 Task: Set Duration of Sprint called Sprint0000000015 in Scrum Project Project0000000005 to 3 weeks in Jira. Create a Sprint called Sprint0000000016 in Scrum Project Project0000000006 in Jira. Create a Sprint called Sprint0000000017 in Scrum Project Project0000000006 in Jira. Create a Sprint called Sprint0000000018 in Scrum Project Project0000000006 in Jira. Set Duration of Sprint called Sprint0000000016 in Scrum Project Project0000000006 to 1 week in Jira
Action: Mouse moved to (367, 455)
Screenshot: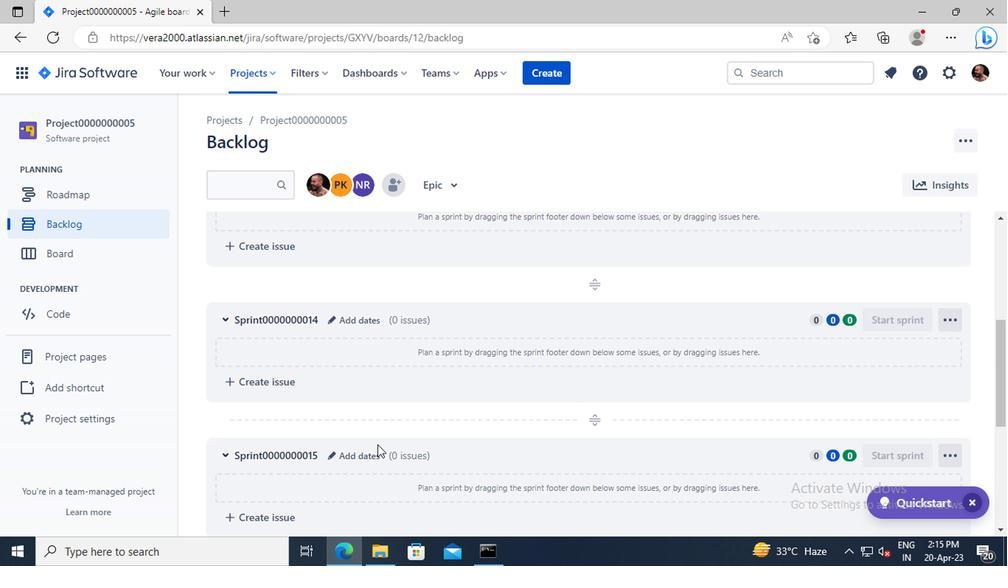 
Action: Mouse pressed left at (367, 455)
Screenshot: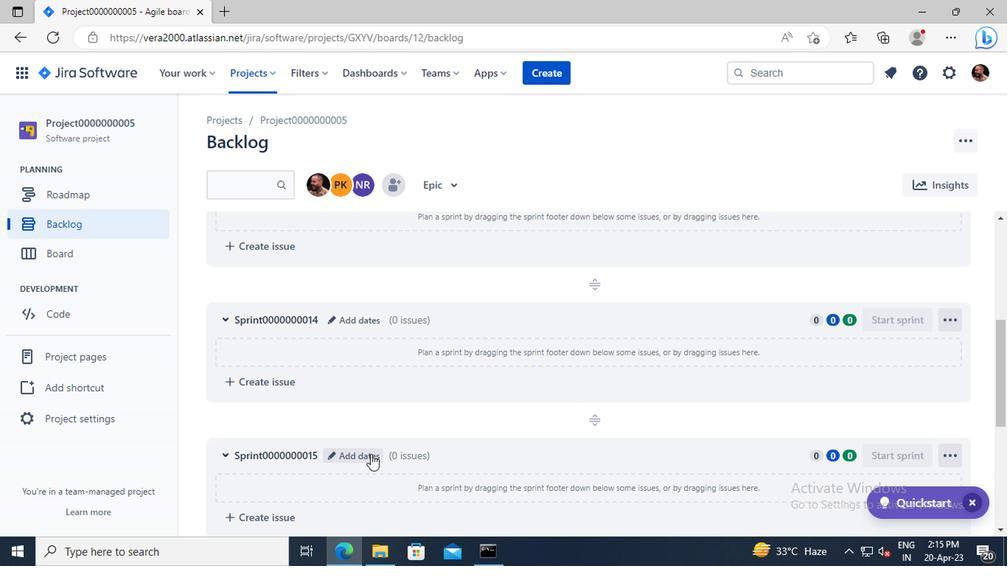 
Action: Mouse moved to (364, 234)
Screenshot: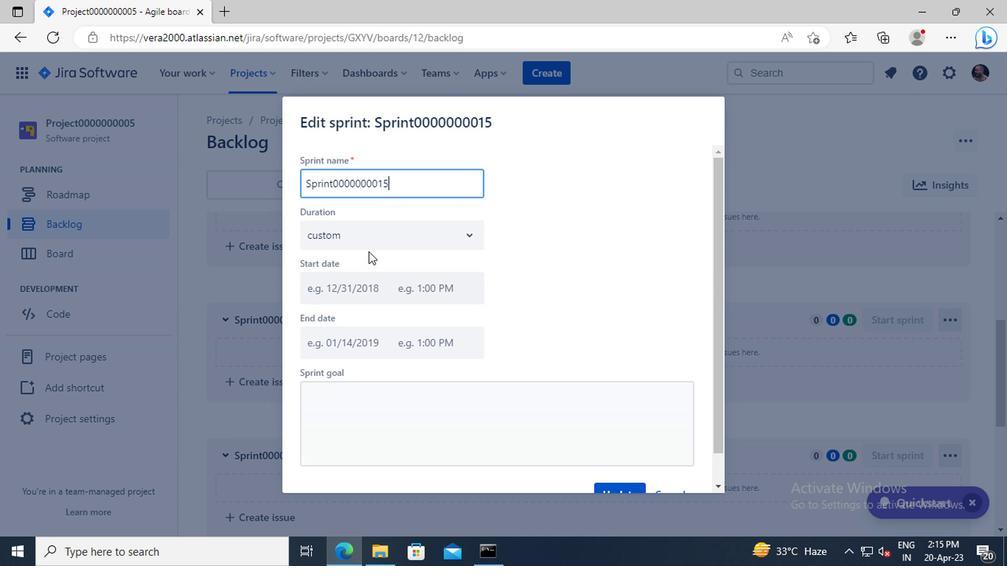 
Action: Mouse pressed left at (364, 234)
Screenshot: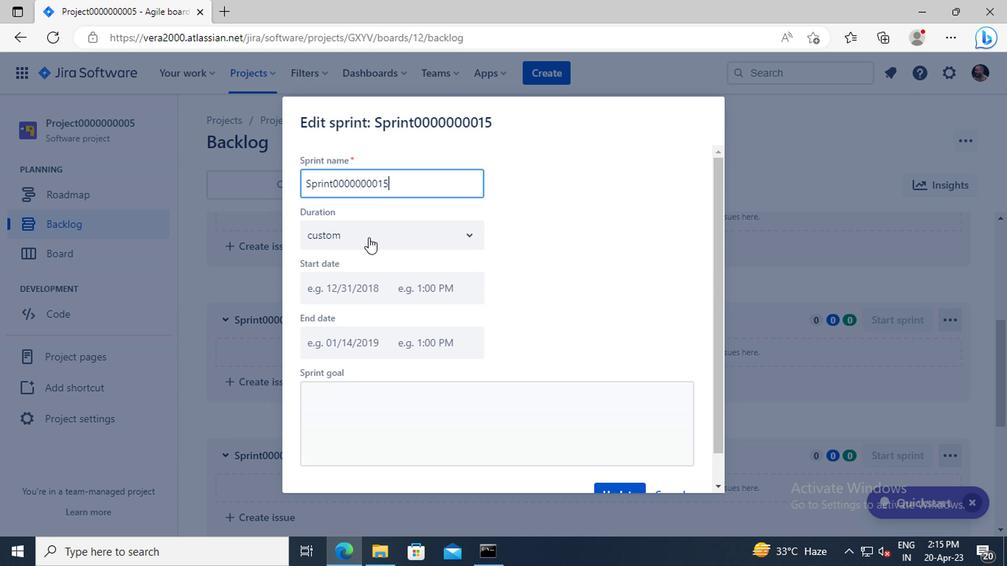 
Action: Mouse moved to (334, 319)
Screenshot: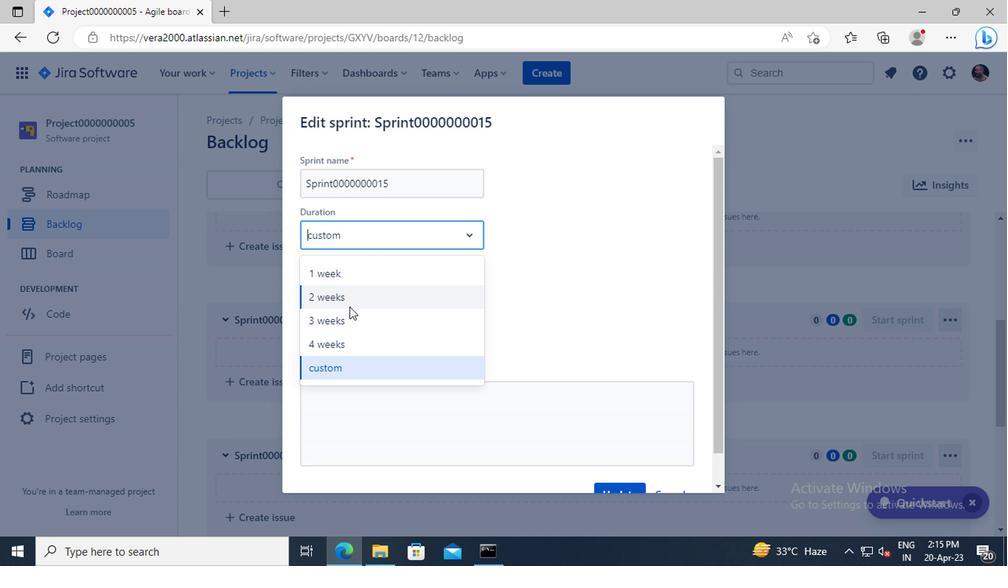 
Action: Mouse pressed left at (334, 319)
Screenshot: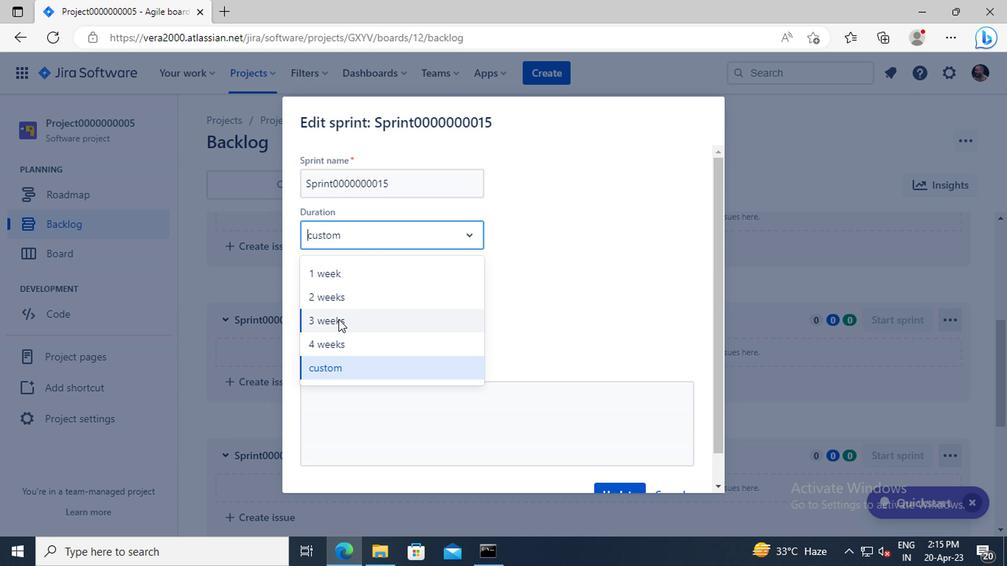 
Action: Mouse moved to (582, 378)
Screenshot: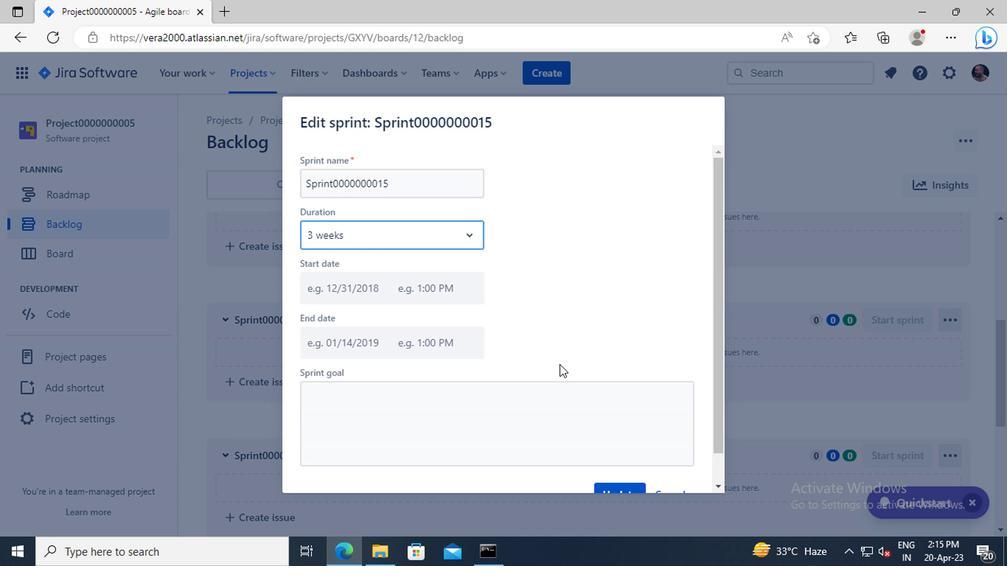 
Action: Mouse scrolled (582, 377) with delta (0, -1)
Screenshot: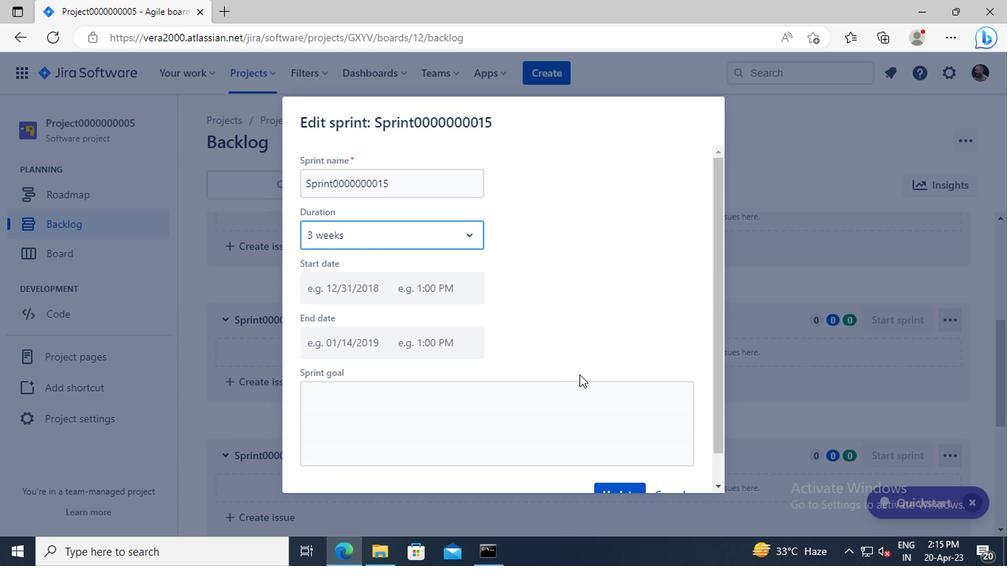 
Action: Mouse moved to (615, 466)
Screenshot: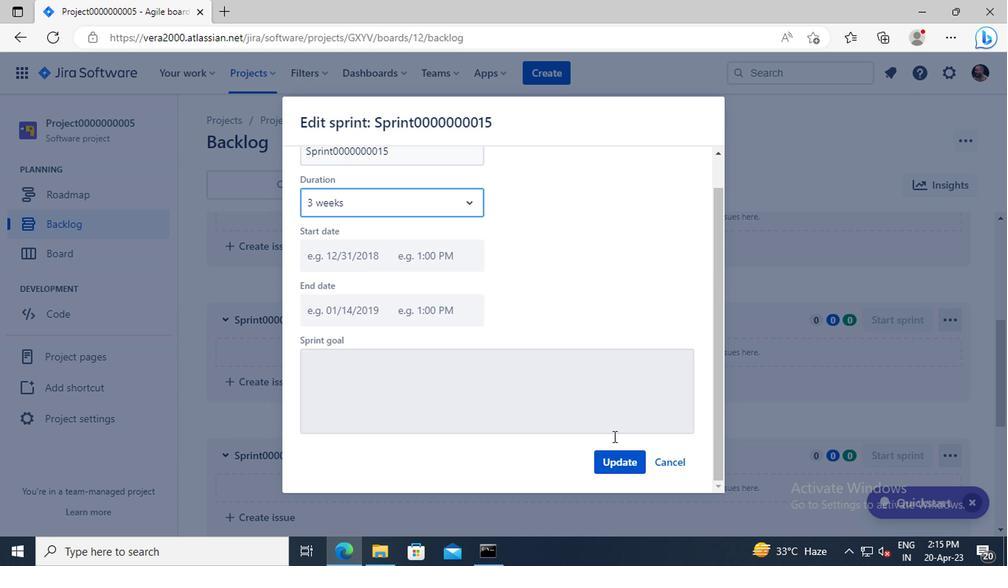 
Action: Mouse pressed left at (615, 466)
Screenshot: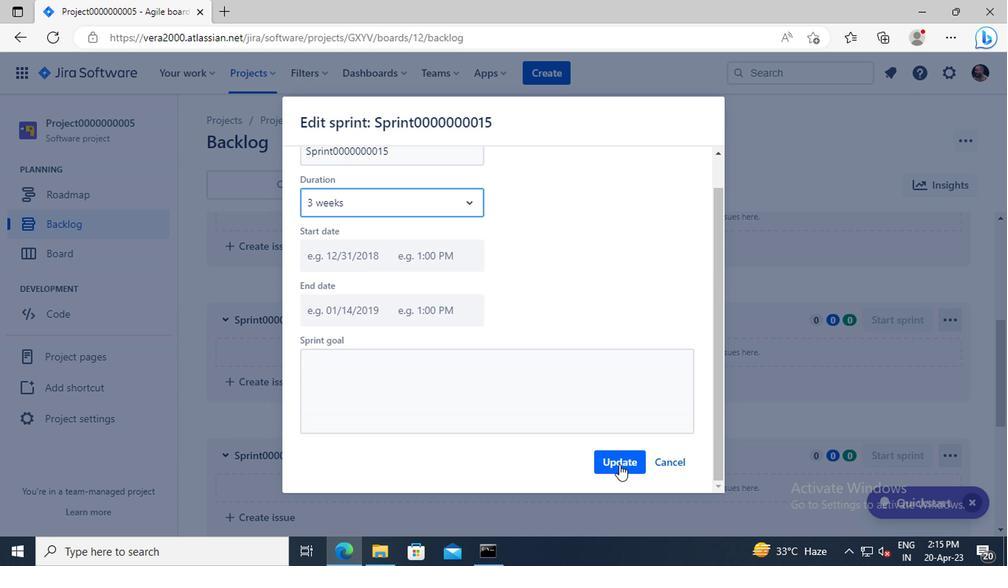
Action: Mouse moved to (252, 75)
Screenshot: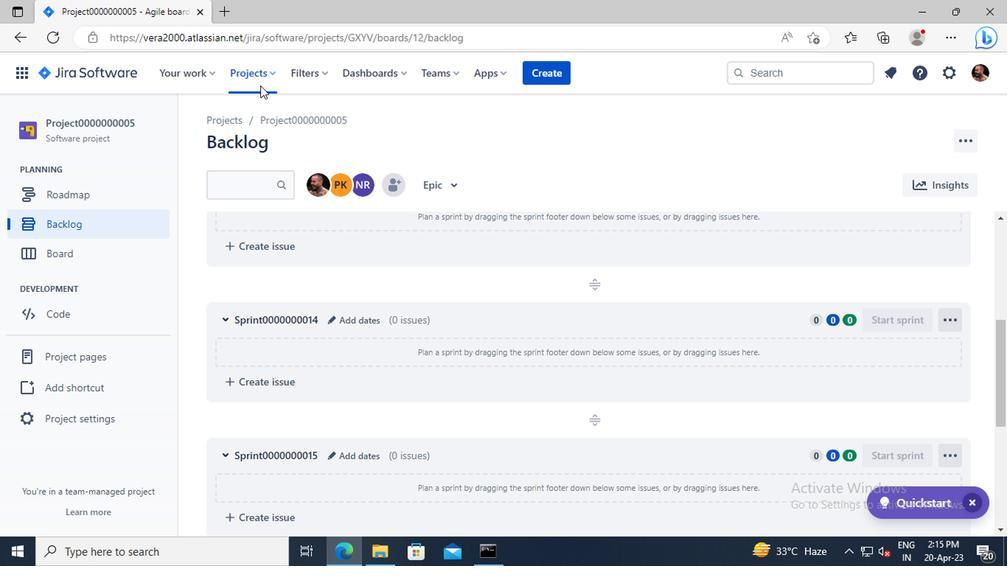 
Action: Mouse pressed left at (252, 75)
Screenshot: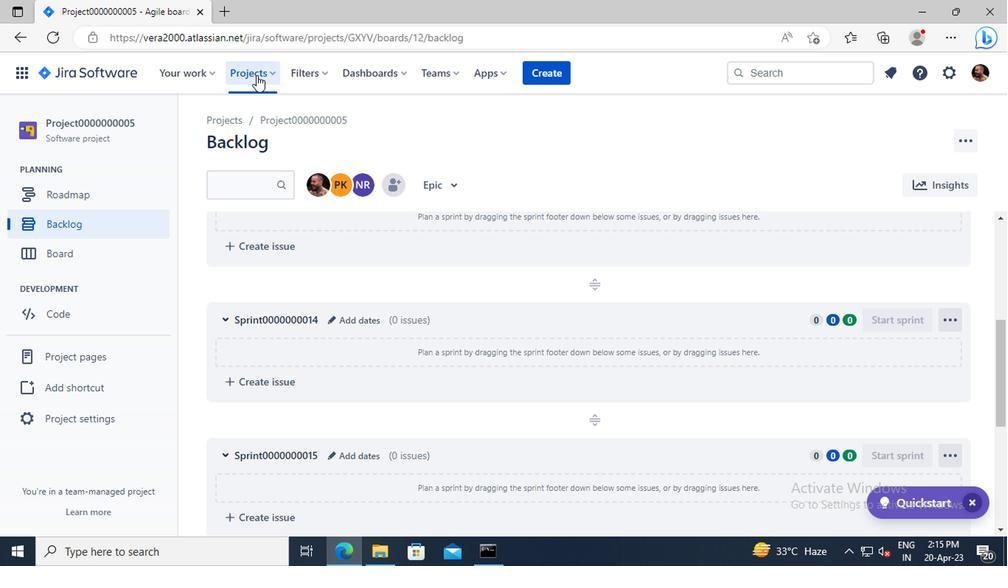 
Action: Mouse moved to (312, 175)
Screenshot: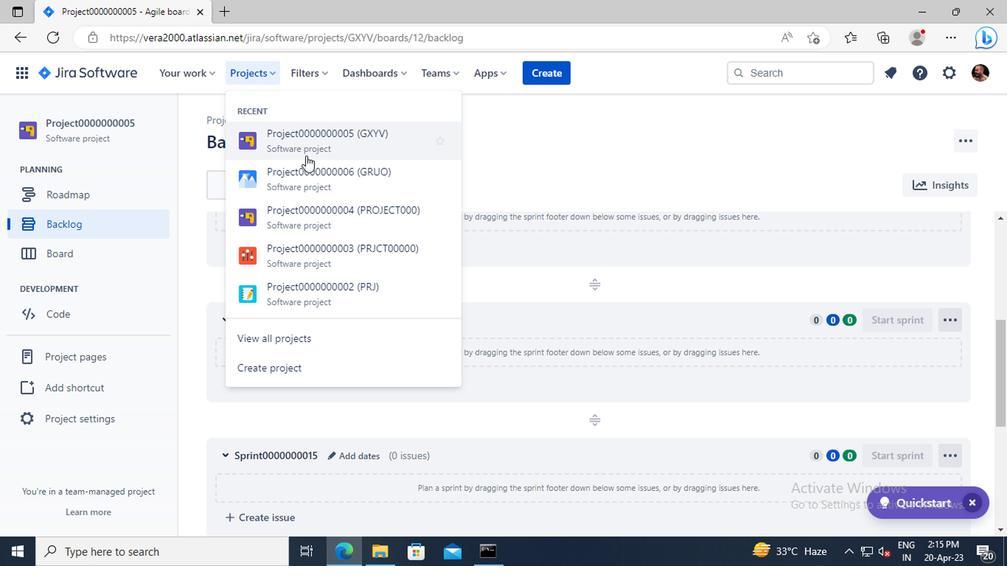 
Action: Mouse pressed left at (312, 175)
Screenshot: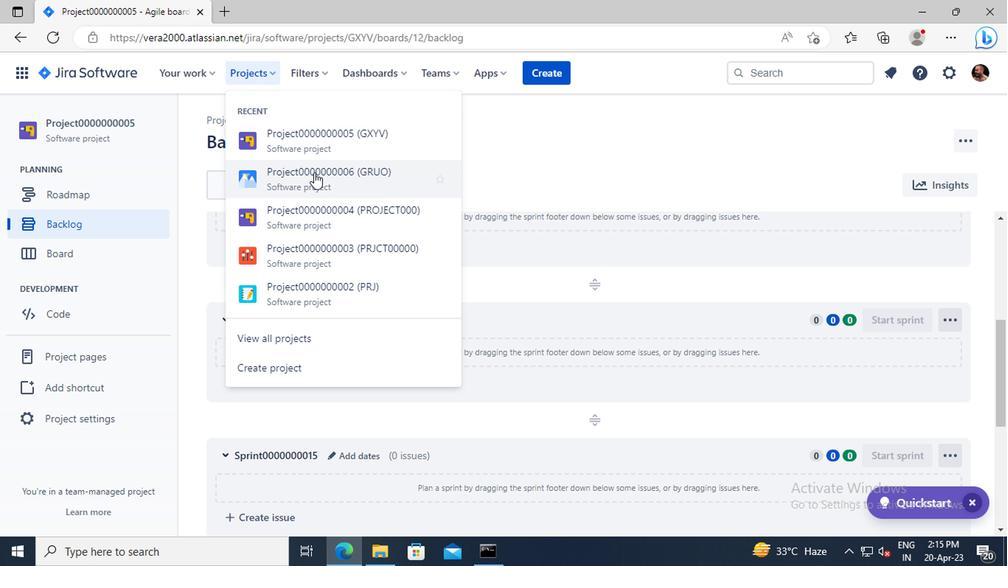 
Action: Mouse moved to (98, 216)
Screenshot: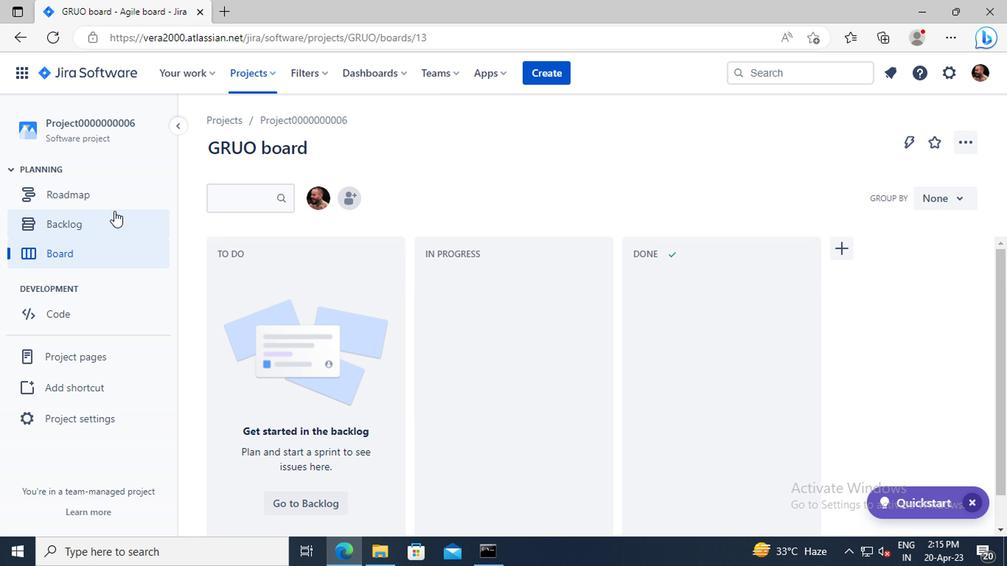
Action: Mouse pressed left at (98, 216)
Screenshot: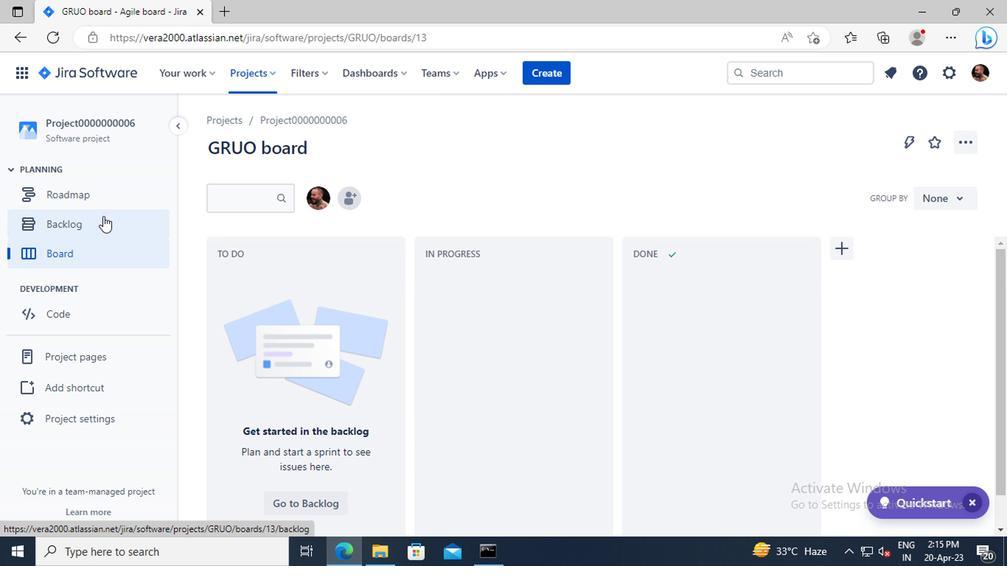 
Action: Mouse moved to (689, 286)
Screenshot: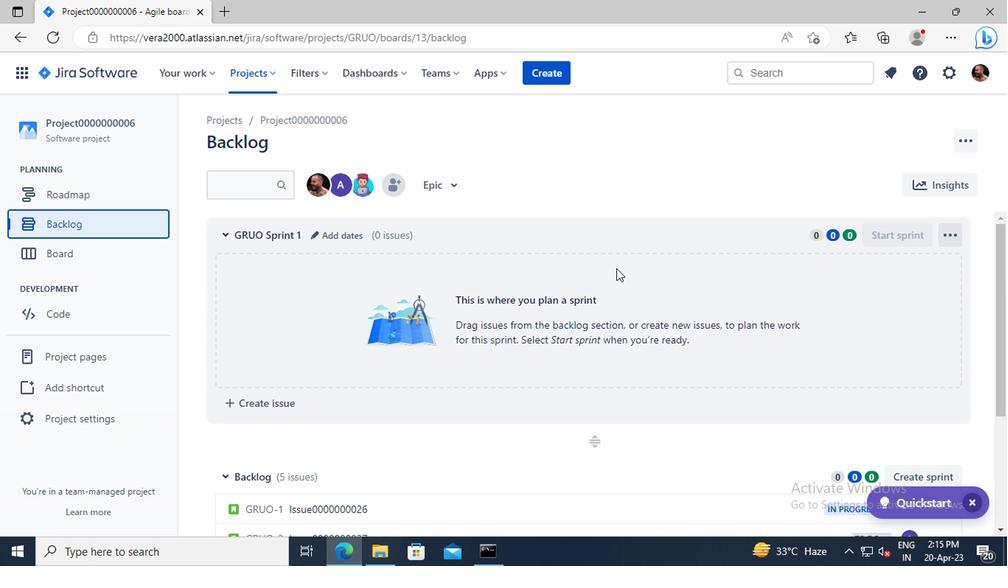 
Action: Mouse scrolled (689, 285) with delta (0, -1)
Screenshot: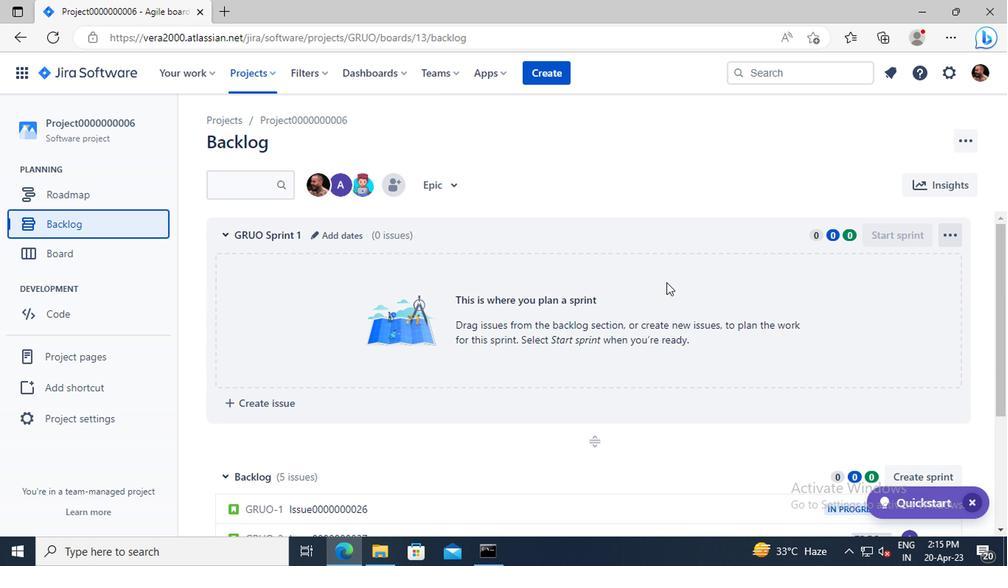 
Action: Mouse moved to (904, 430)
Screenshot: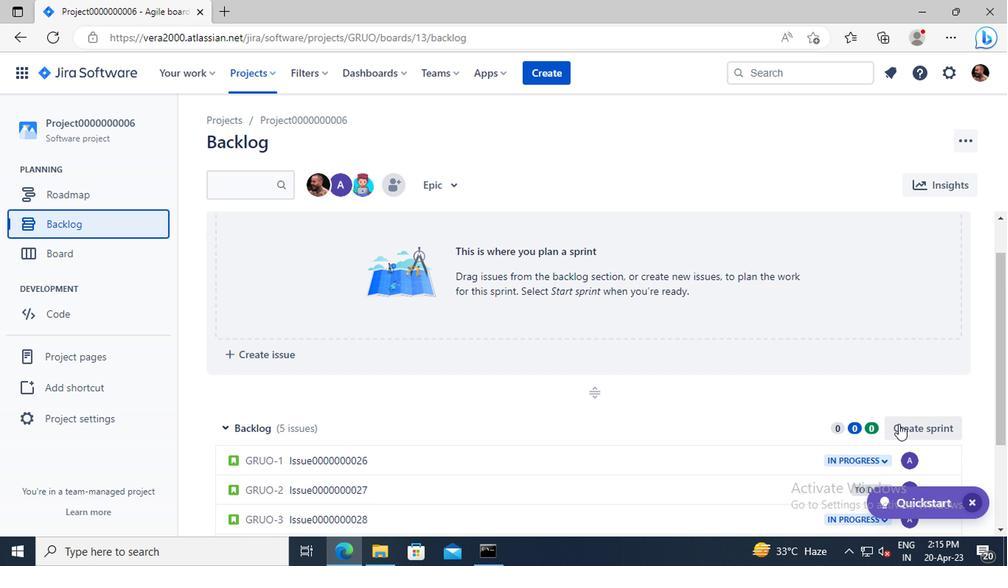 
Action: Mouse pressed left at (904, 430)
Screenshot: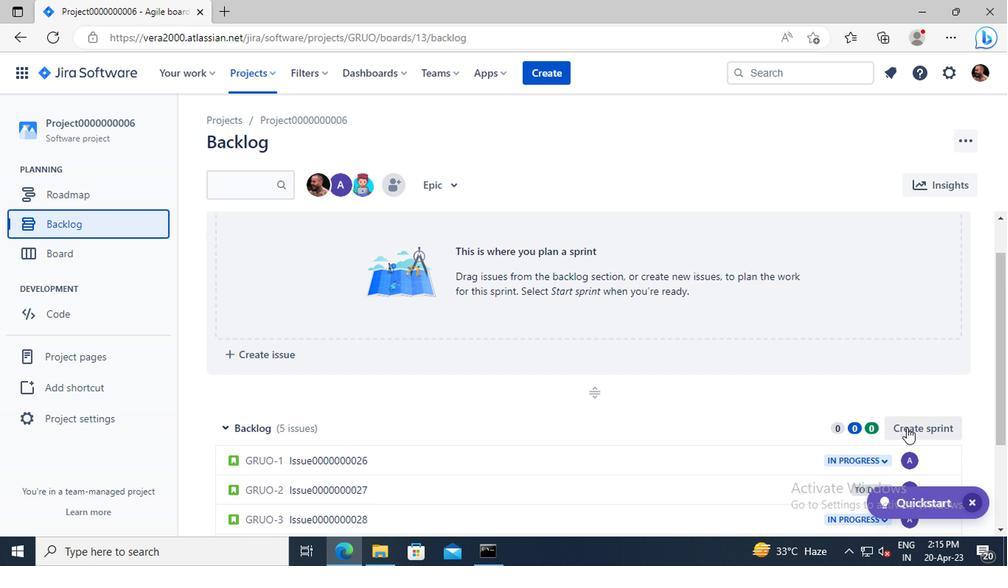 
Action: Mouse moved to (343, 430)
Screenshot: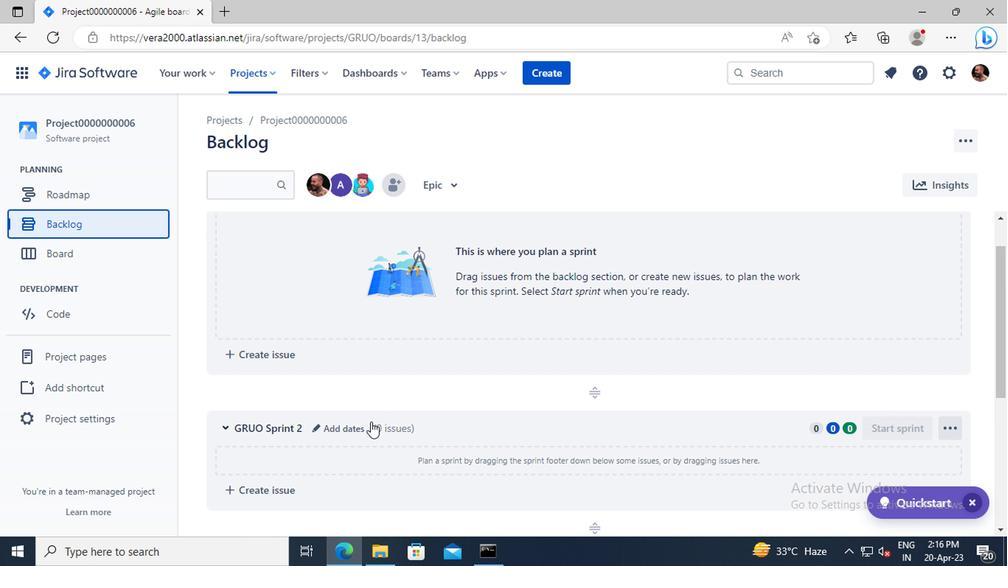 
Action: Mouse pressed left at (343, 430)
Screenshot: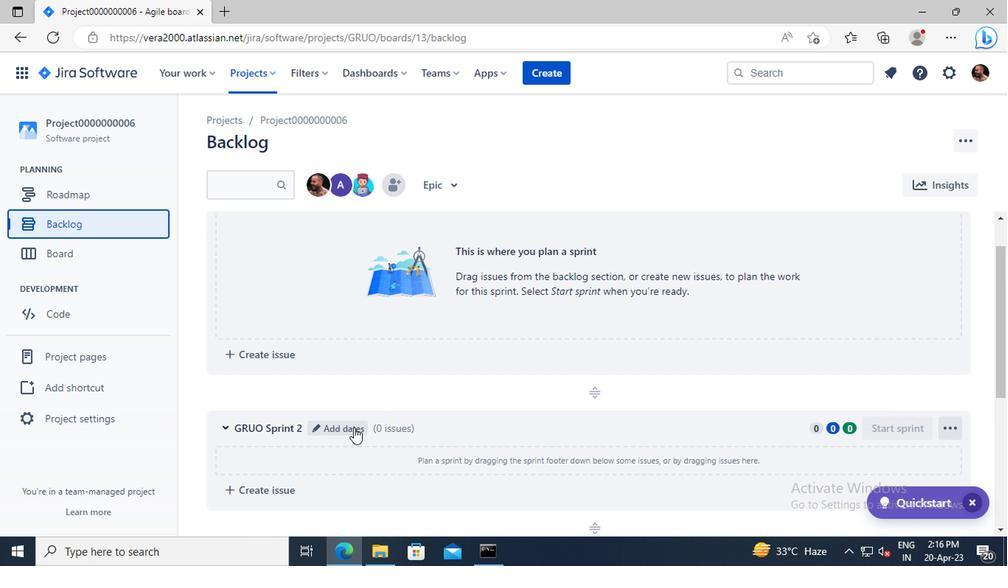 
Action: Mouse moved to (394, 187)
Screenshot: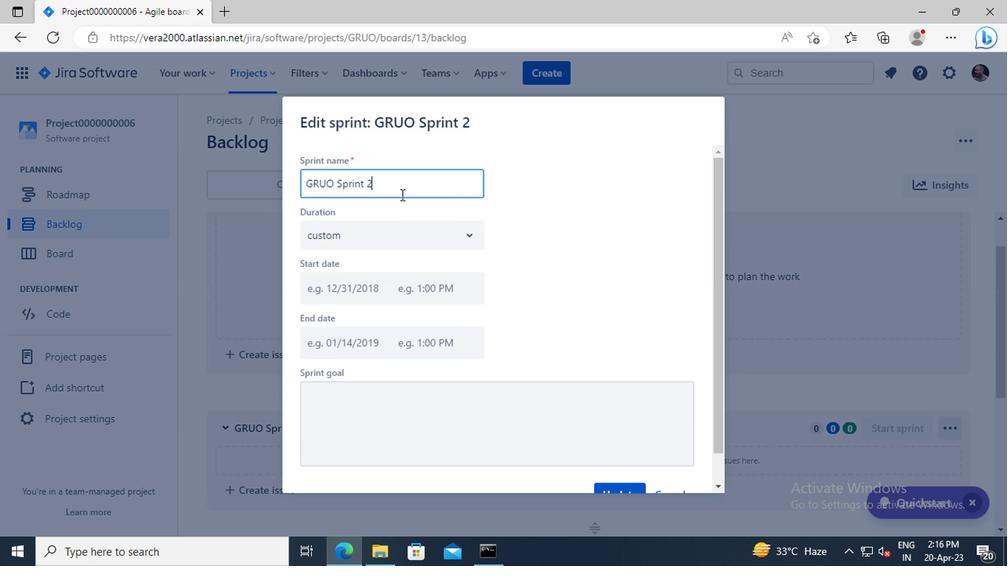
Action: Mouse pressed left at (394, 187)
Screenshot: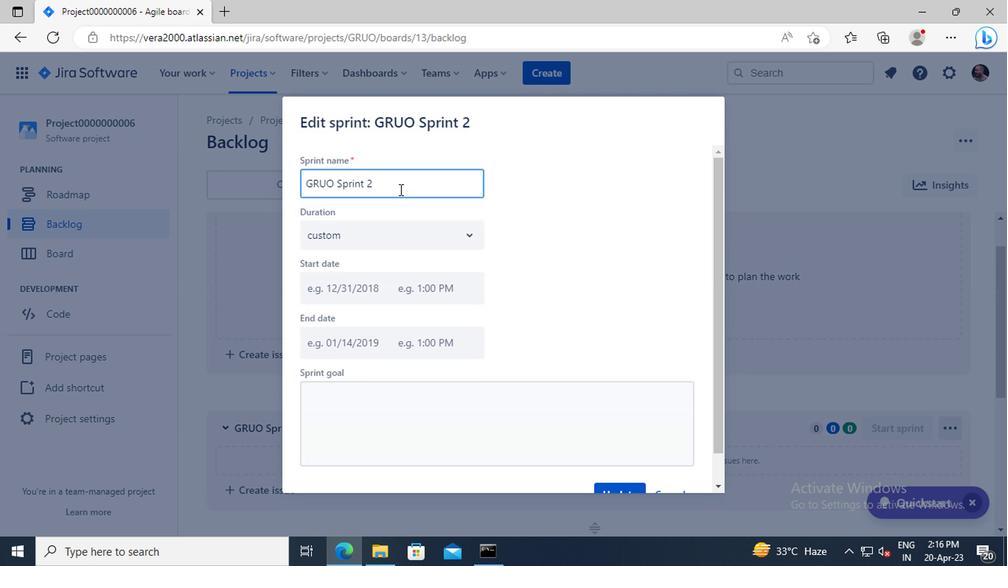 
Action: Key pressed <Key.backspace><Key.backspace><Key.backspace><Key.backspace><Key.backspace><Key.backspace><Key.backspace><Key.backspace><Key.backspace><Key.backspace><Key.backspace><Key.backspace><Key.backspace><Key.backspace><Key.backspace><Key.backspace><Key.backspace><Key.backspace><Key.backspace><Key.backspace><Key.backspace><Key.backspace><Key.shift_r>Sprint0000000016
Screenshot: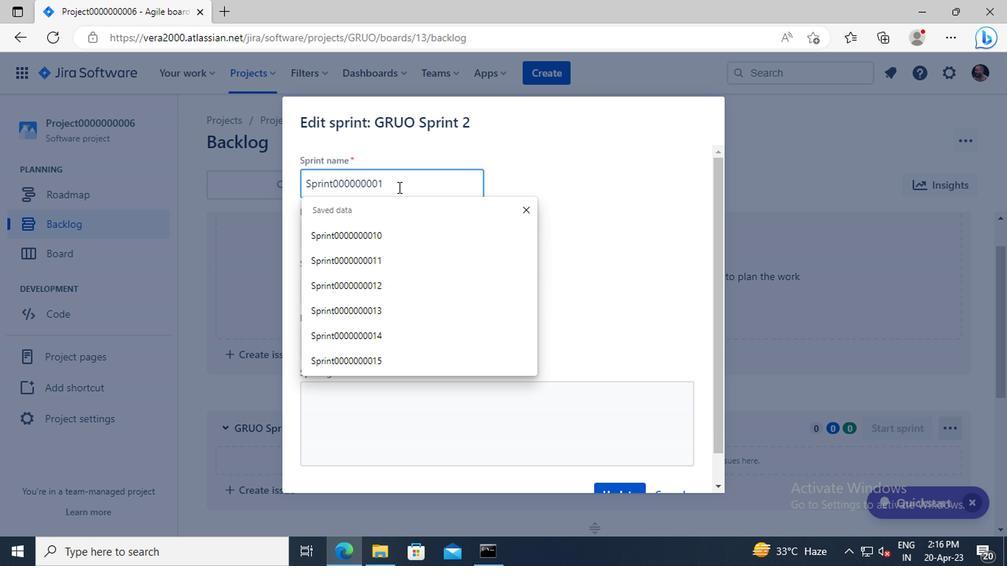 
Action: Mouse moved to (562, 306)
Screenshot: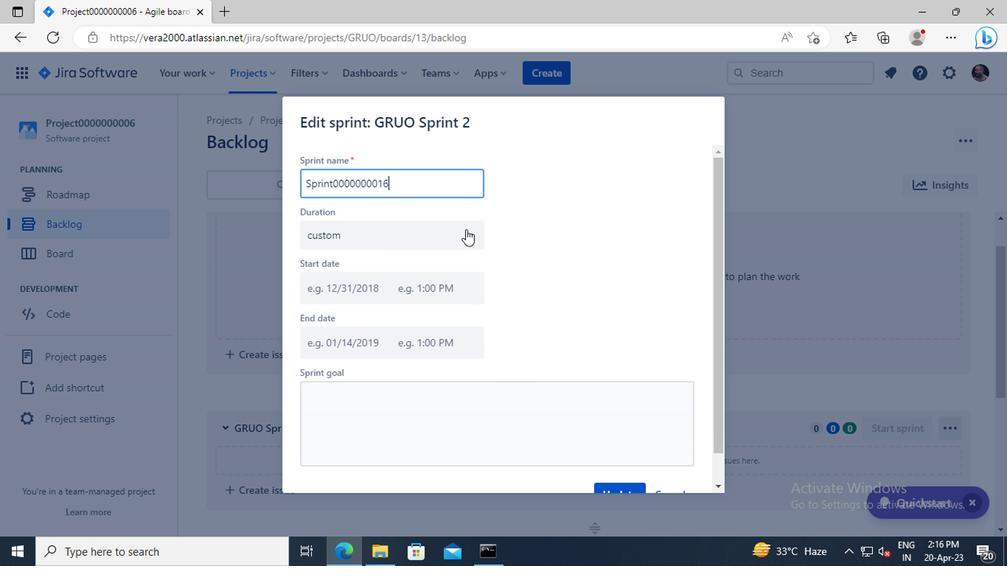 
Action: Mouse scrolled (562, 305) with delta (0, -1)
Screenshot: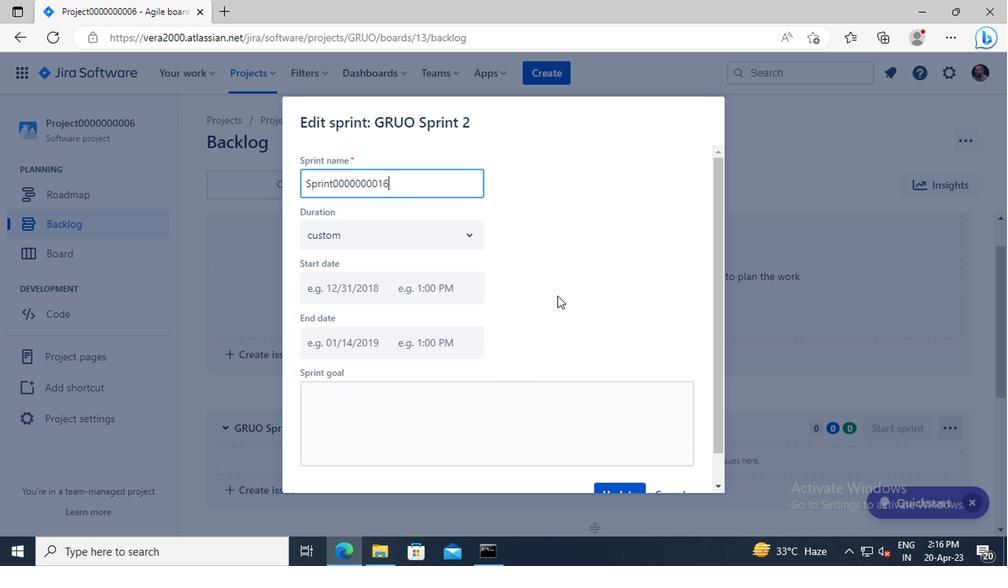 
Action: Mouse scrolled (562, 305) with delta (0, -1)
Screenshot: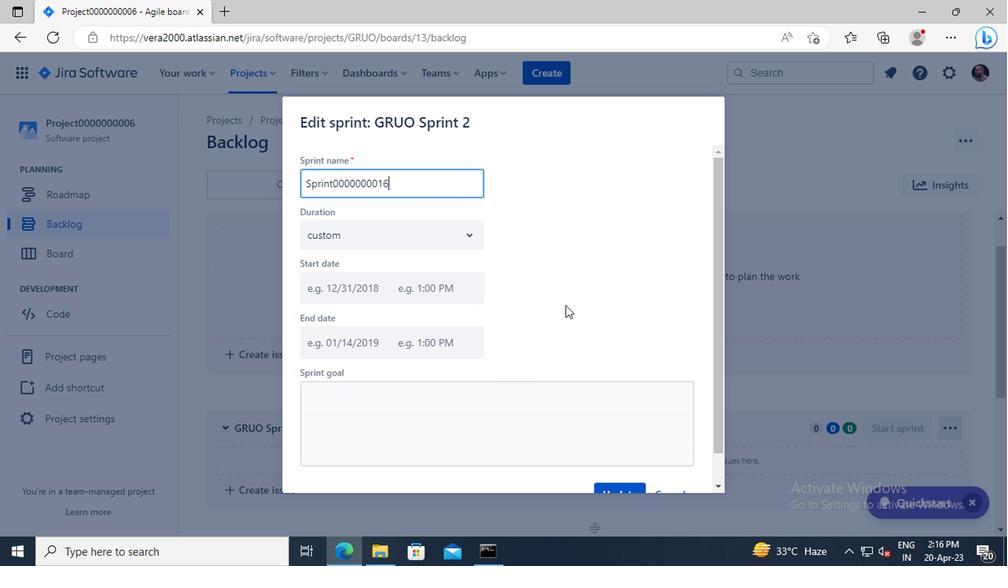 
Action: Mouse moved to (618, 468)
Screenshot: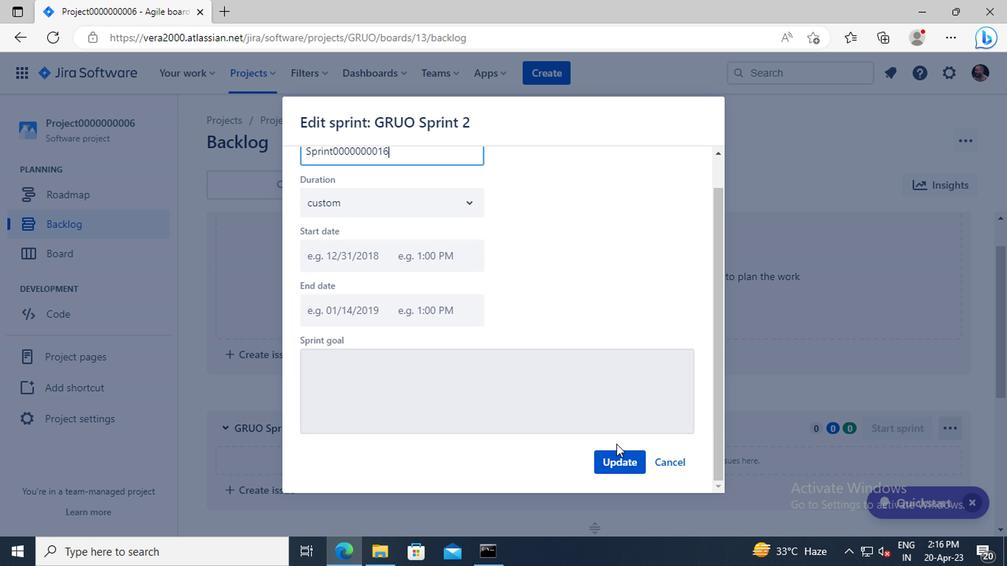 
Action: Mouse pressed left at (618, 468)
Screenshot: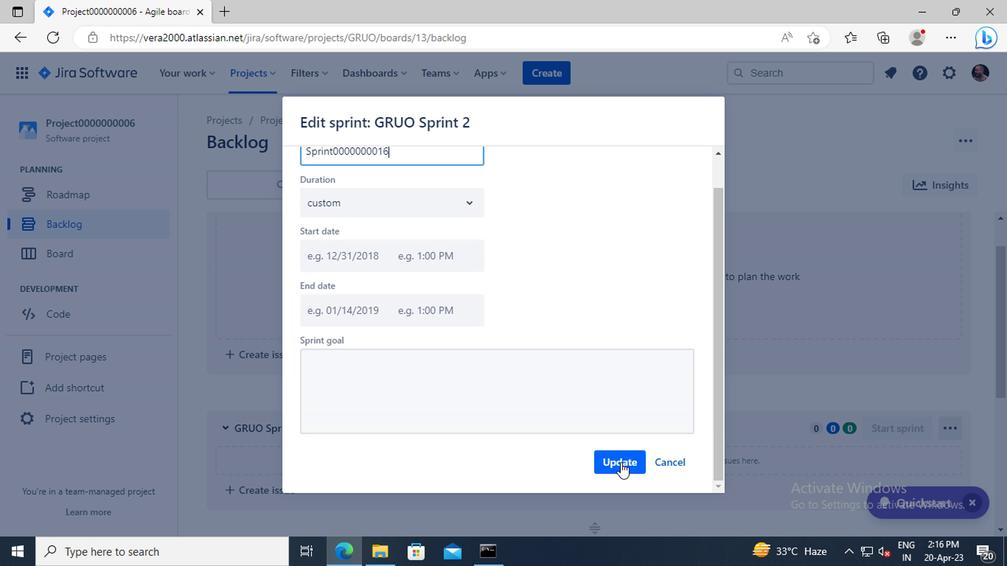 
Action: Mouse moved to (628, 398)
Screenshot: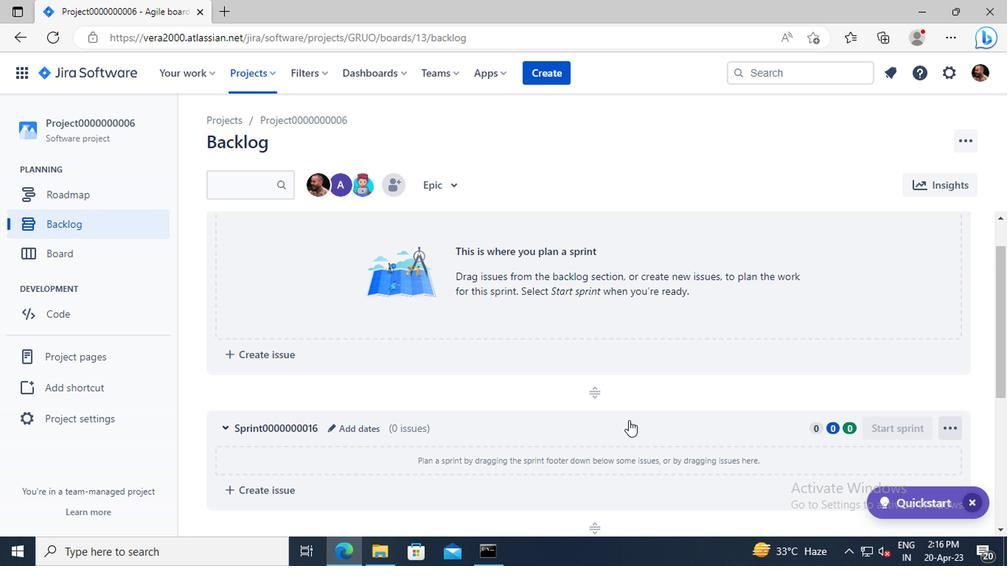 
Action: Mouse scrolled (628, 398) with delta (0, 0)
Screenshot: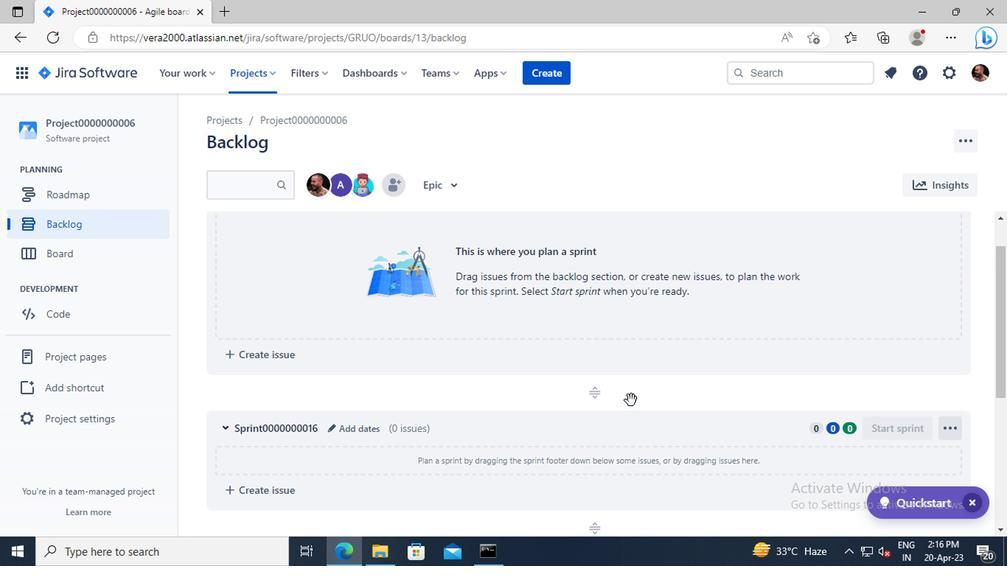 
Action: Mouse scrolled (628, 398) with delta (0, 0)
Screenshot: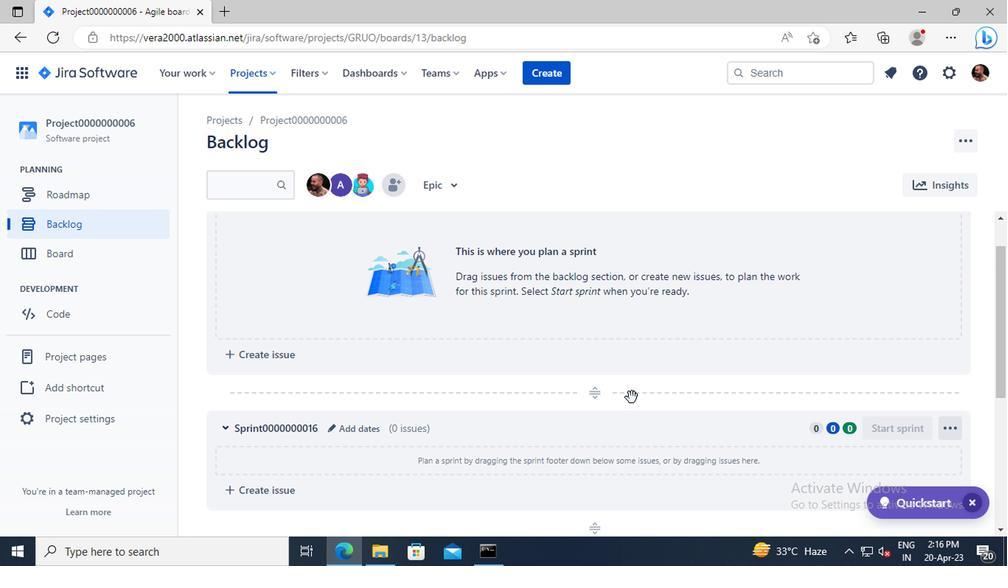 
Action: Mouse moved to (906, 466)
Screenshot: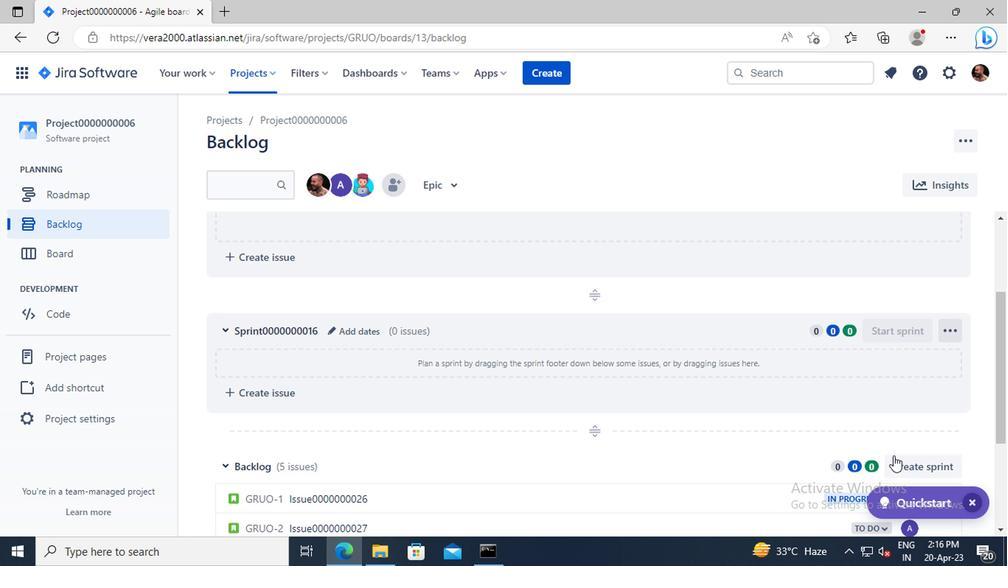 
Action: Mouse pressed left at (906, 466)
Screenshot: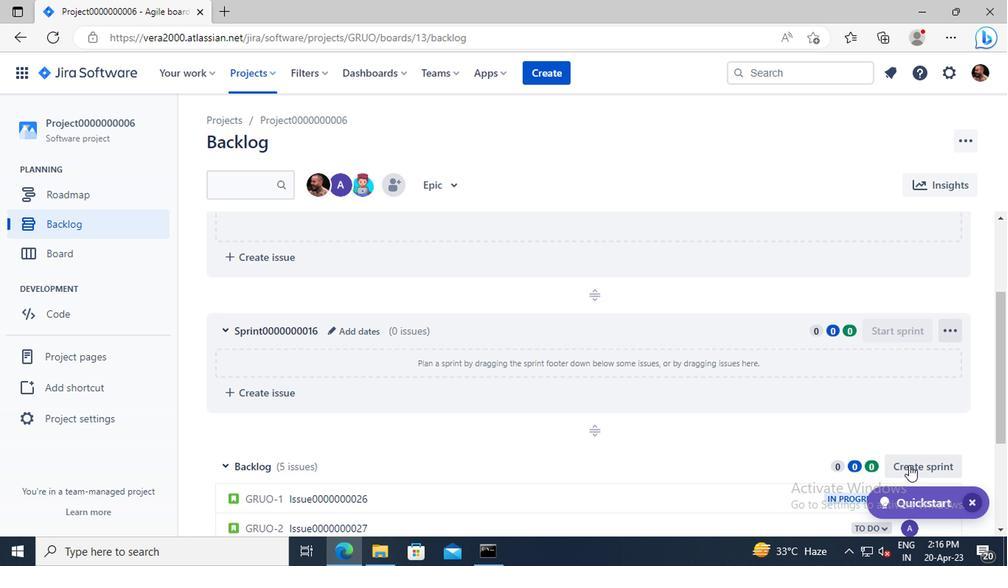 
Action: Mouse moved to (312, 469)
Screenshot: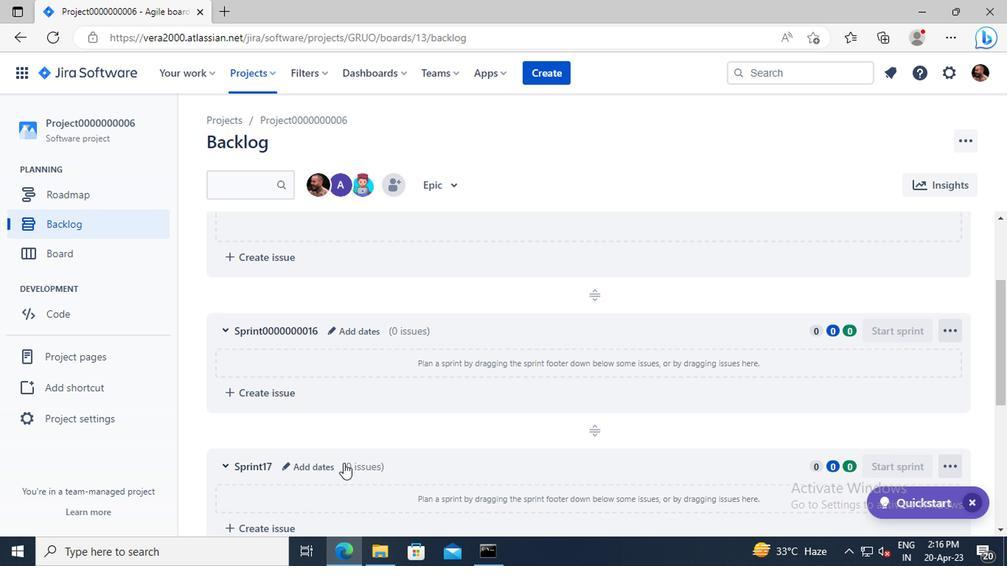 
Action: Mouse pressed left at (312, 469)
Screenshot: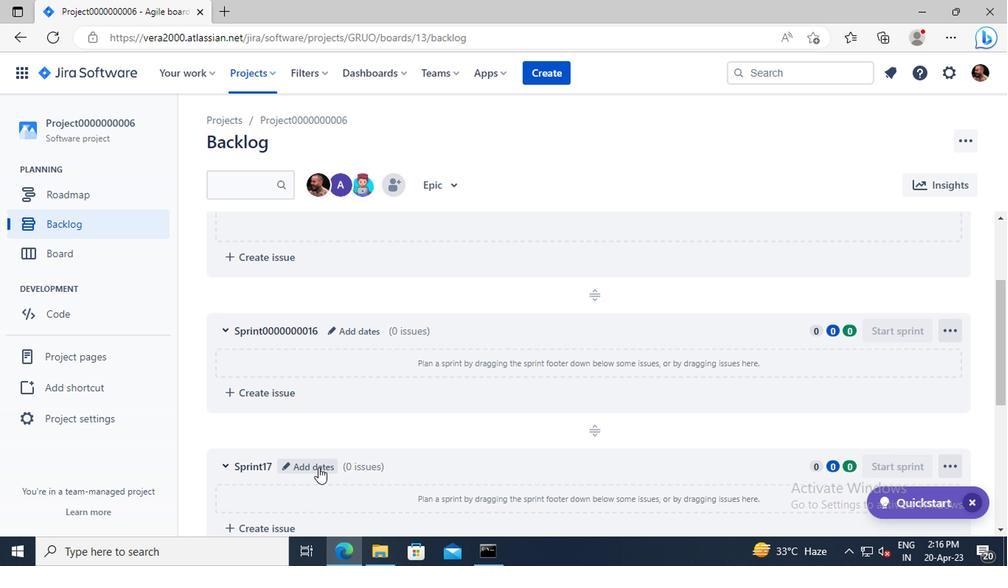 
Action: Mouse moved to (349, 183)
Screenshot: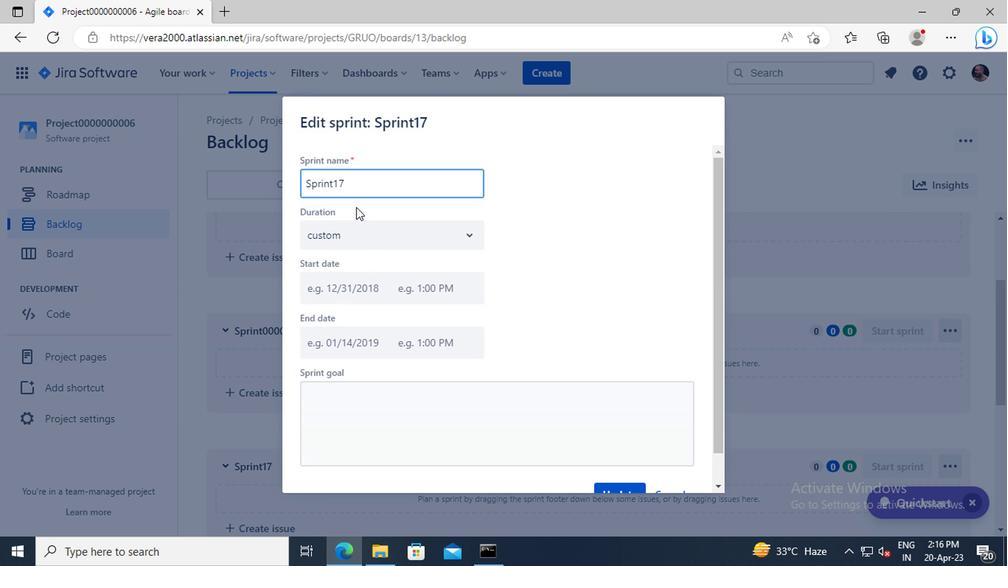 
Action: Mouse pressed left at (349, 183)
Screenshot: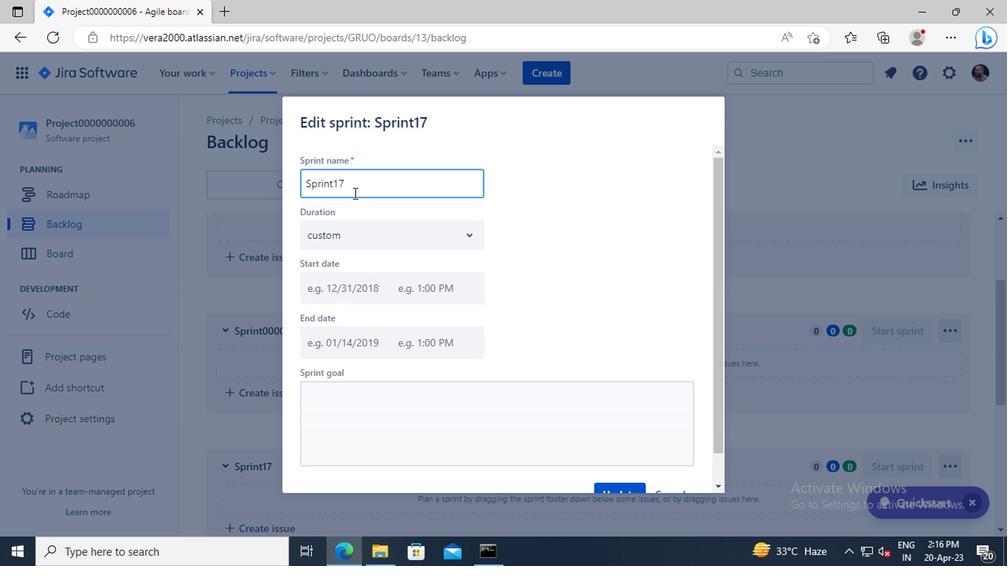 
Action: Key pressed <Key.backspace><Key.backspace><Key.backspace><Key.backspace><Key.backspace><Key.backspace><Key.backspace><Key.backspace><Key.backspace><Key.backspace><Key.backspace><Key.backspace><Key.backspace><Key.backspace><Key.backspace><Key.backspace><Key.backspace><Key.shift_r>Sprint0000000017
Screenshot: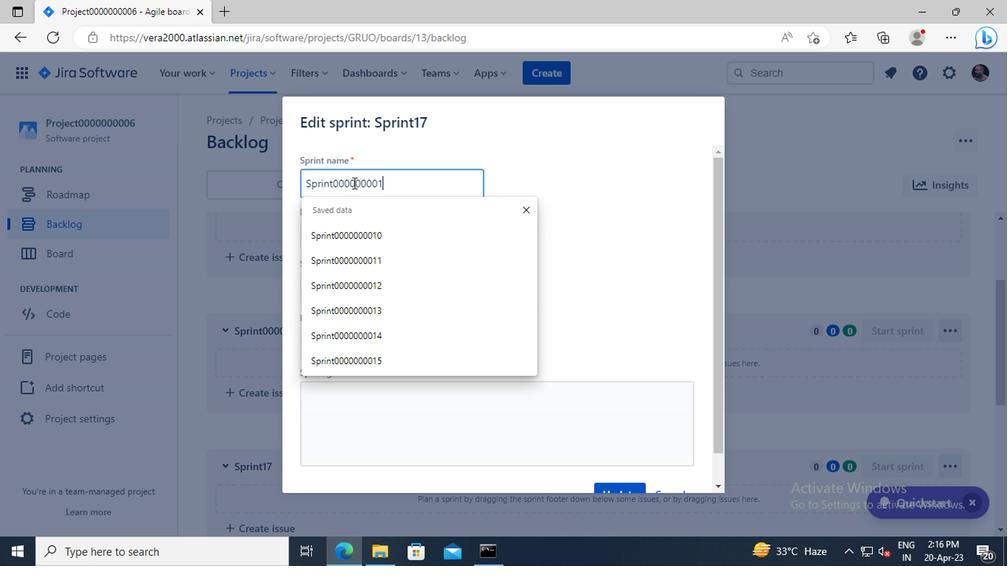 
Action: Mouse moved to (551, 312)
Screenshot: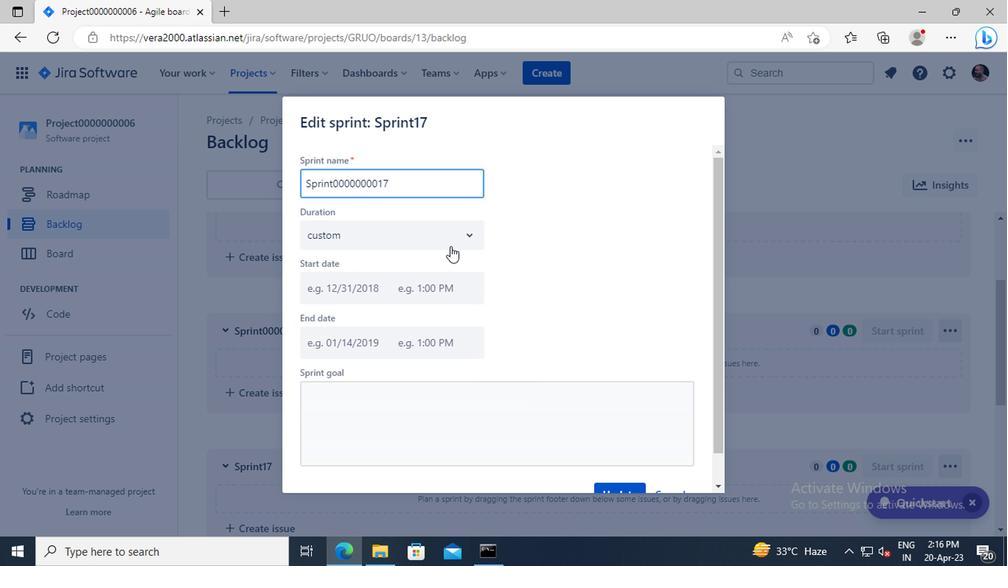 
Action: Mouse scrolled (551, 311) with delta (0, -1)
Screenshot: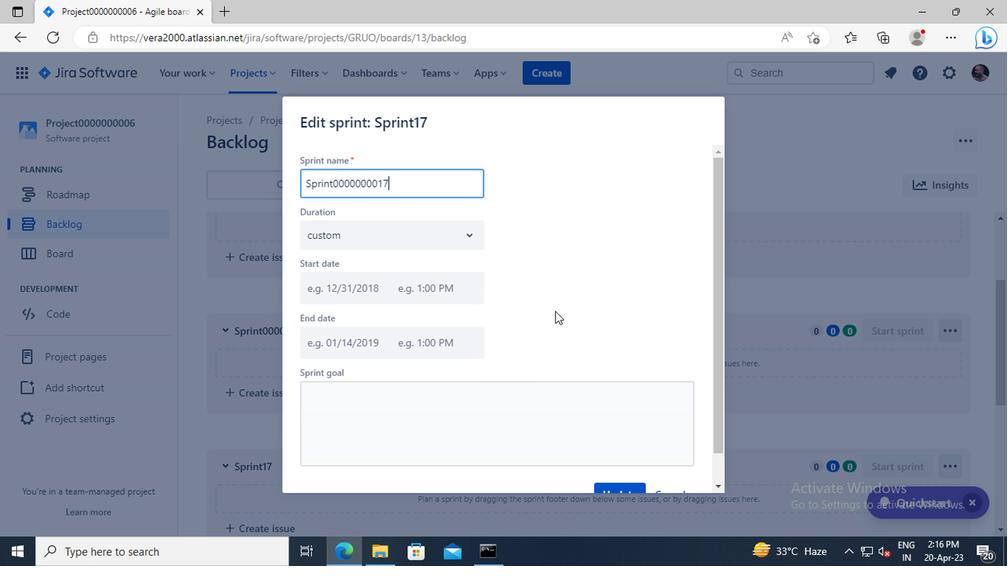 
Action: Mouse moved to (617, 460)
Screenshot: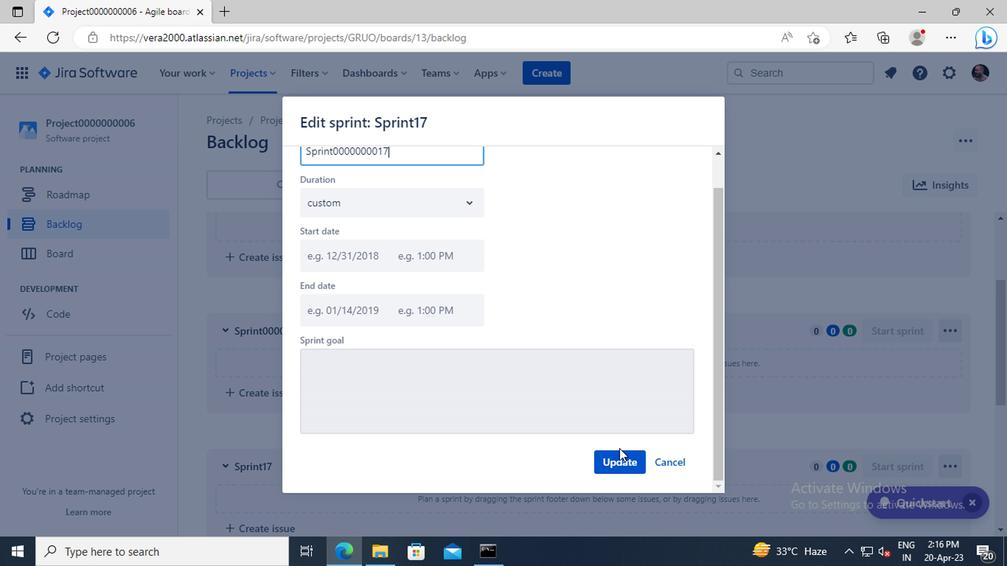 
Action: Mouse pressed left at (617, 460)
Screenshot: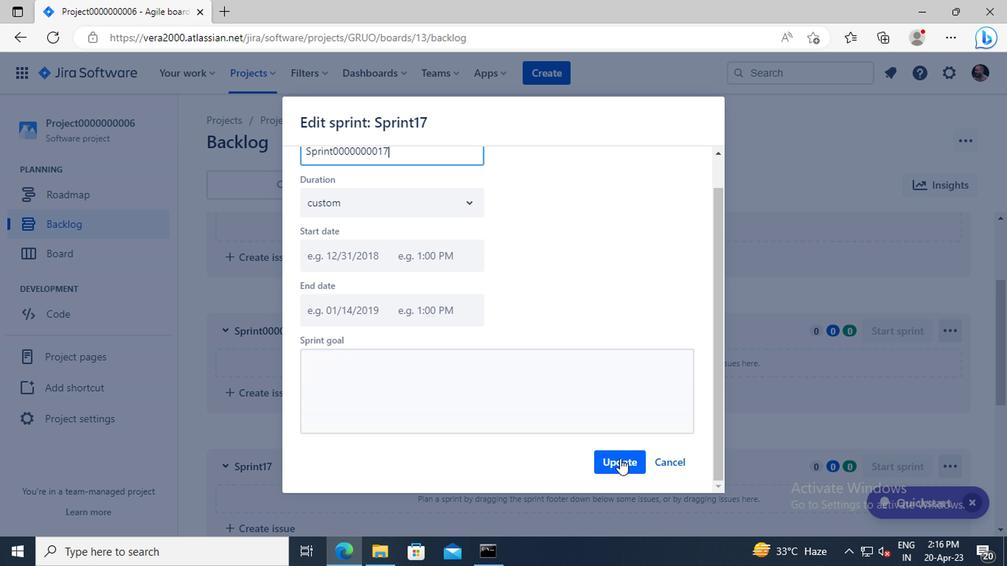 
Action: Mouse moved to (643, 396)
Screenshot: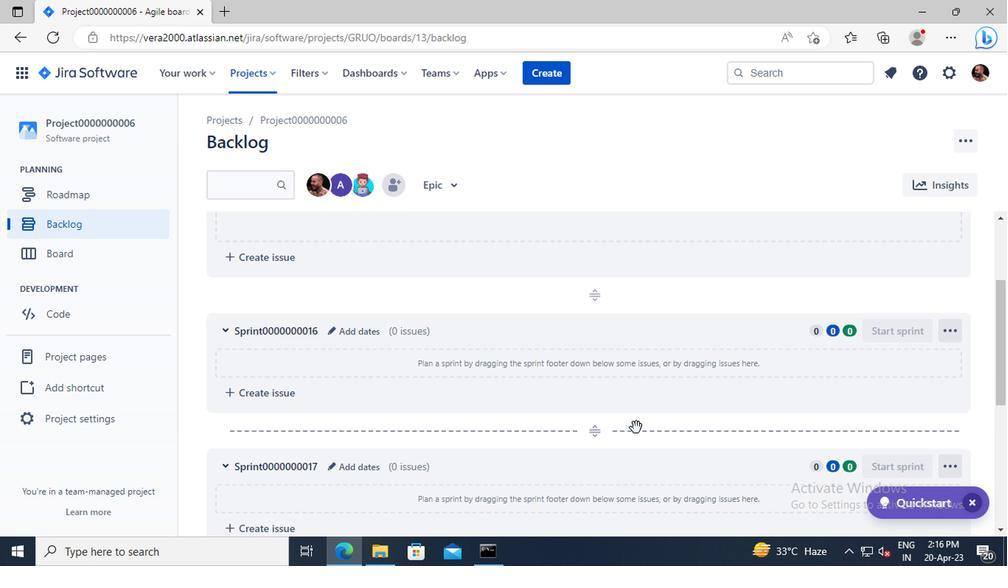 
Action: Mouse scrolled (643, 394) with delta (0, -1)
Screenshot: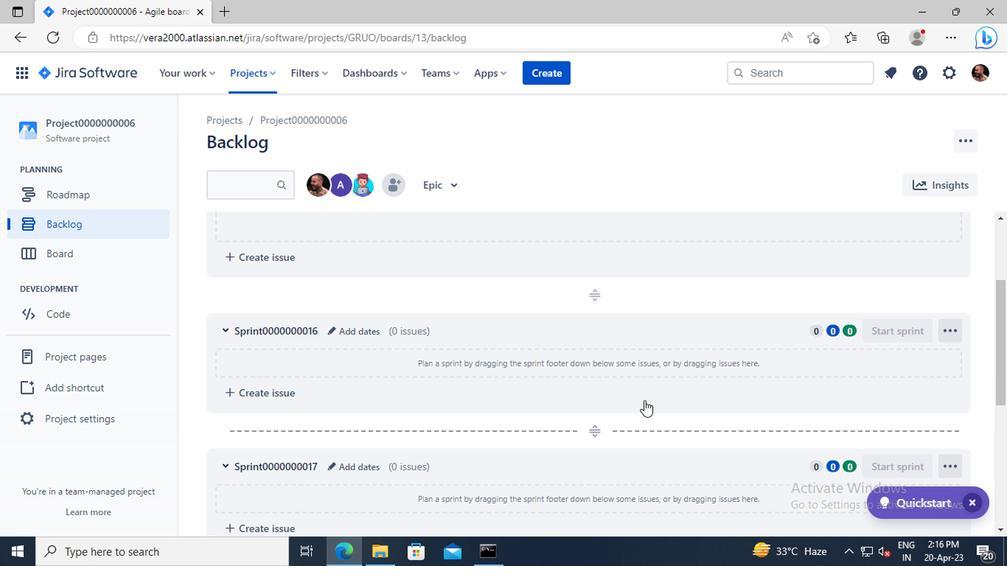 
Action: Mouse scrolled (643, 394) with delta (0, -1)
Screenshot: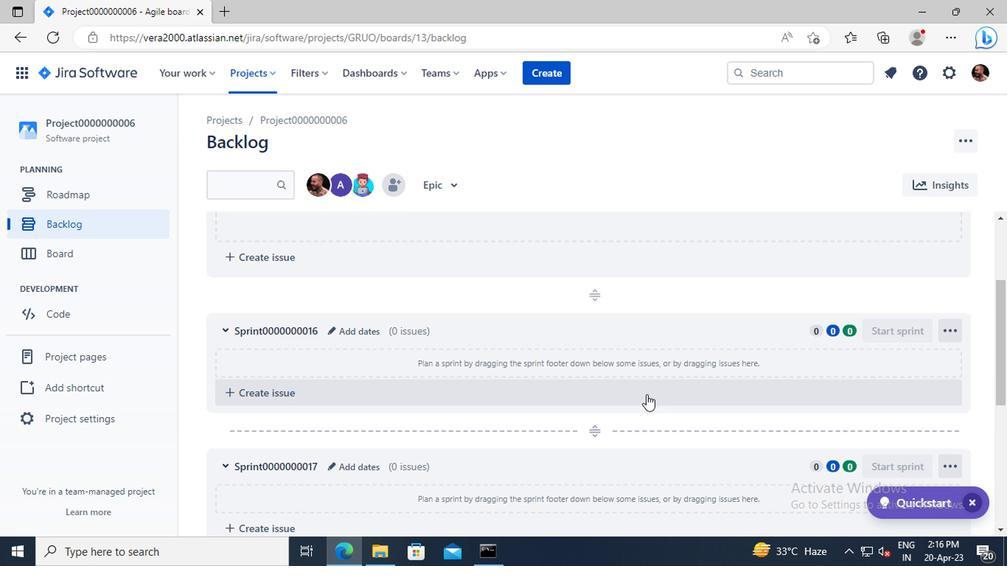 
Action: Mouse scrolled (643, 394) with delta (0, -1)
Screenshot: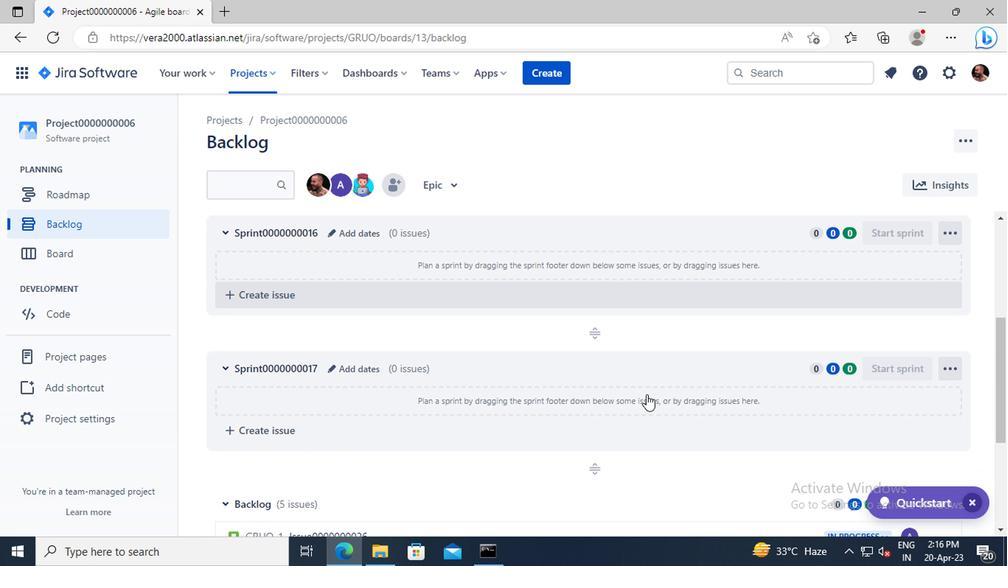 
Action: Mouse scrolled (643, 394) with delta (0, -1)
Screenshot: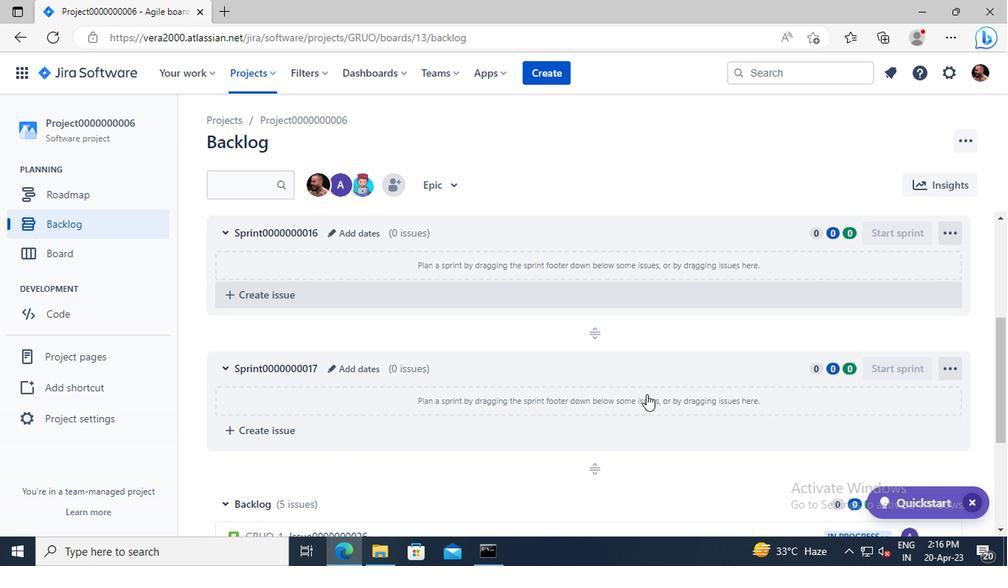 
Action: Mouse moved to (904, 403)
Screenshot: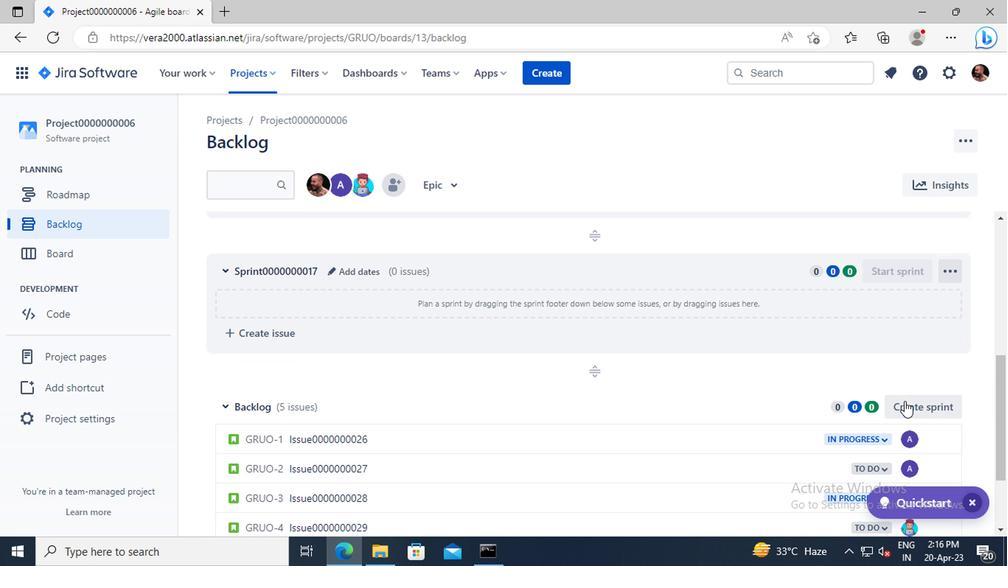 
Action: Mouse pressed left at (904, 403)
Screenshot: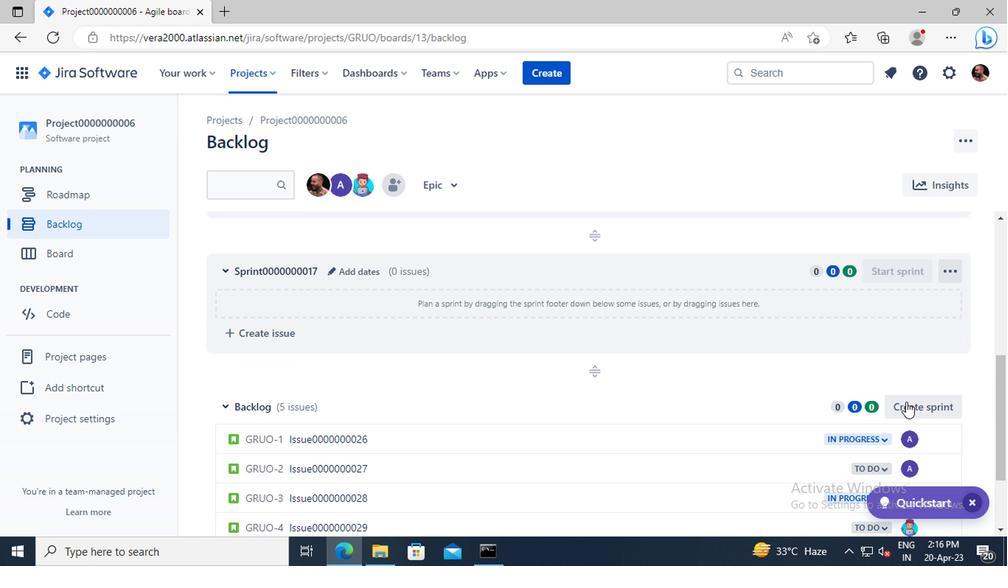
Action: Mouse moved to (319, 408)
Screenshot: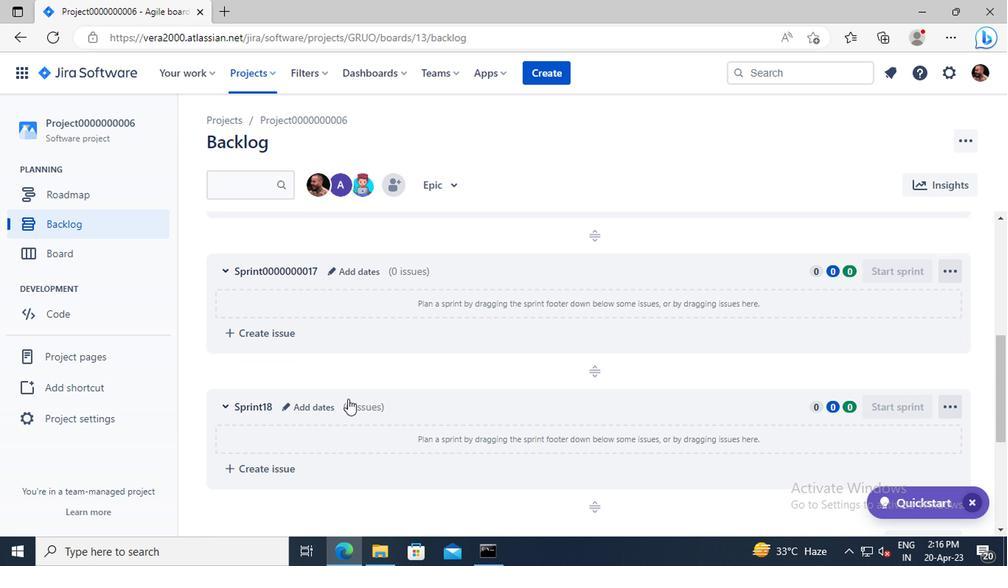 
Action: Mouse pressed left at (319, 408)
Screenshot: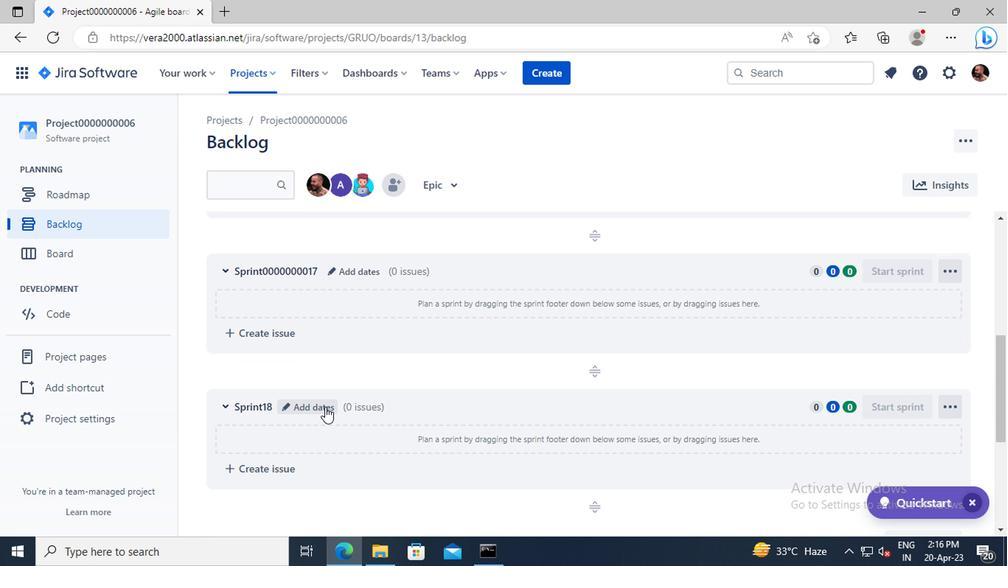 
Action: Mouse moved to (344, 187)
Screenshot: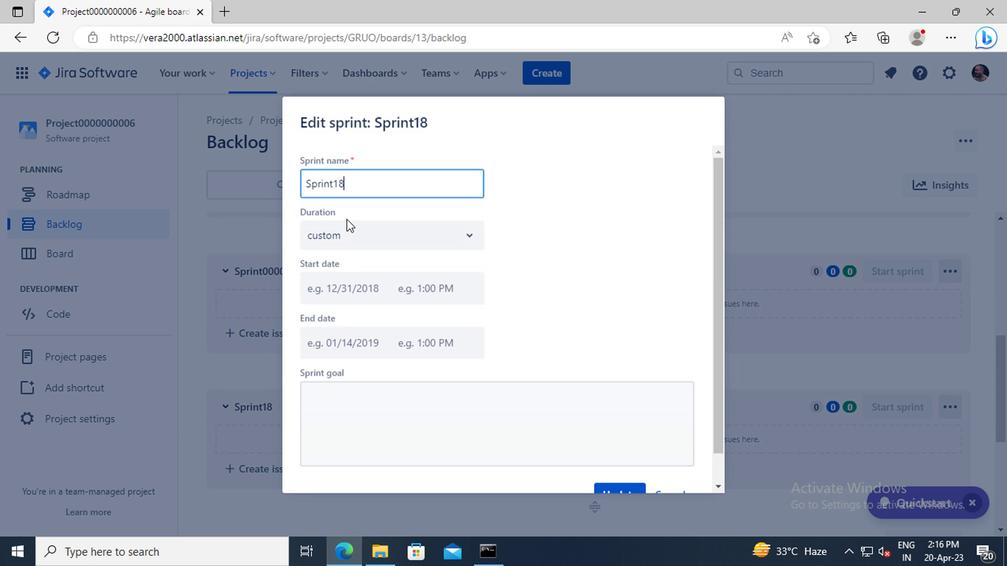 
Action: Mouse pressed left at (344, 187)
Screenshot: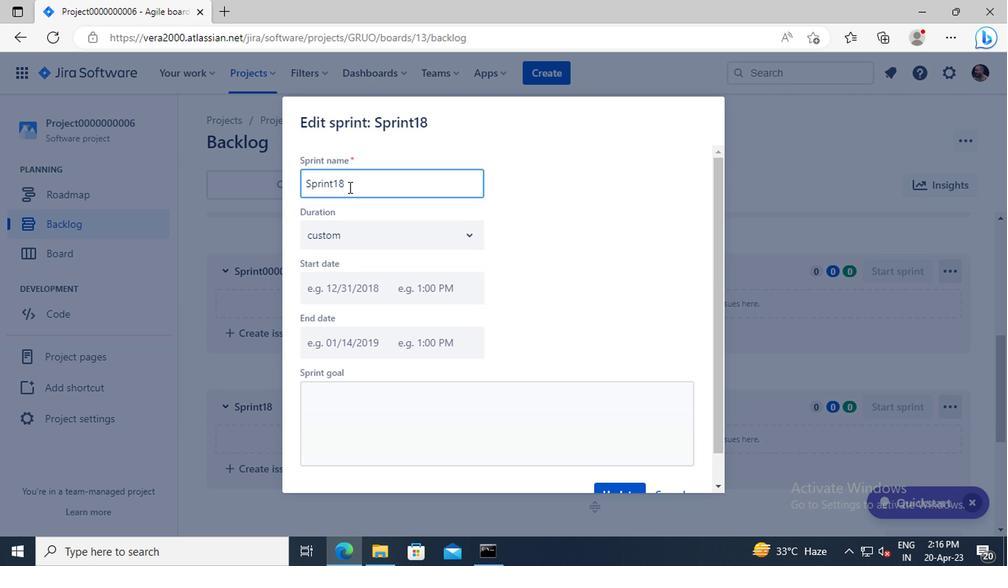 
Action: Key pressed <Key.backspace><Key.backspace><Key.backspace><Key.backspace><Key.backspace><Key.backspace><Key.backspace><Key.backspace><Key.backspace><Key.backspace><Key.backspace><Key.backspace><Key.backspace><Key.backspace><Key.shift_r>Sprint0000000018
Screenshot: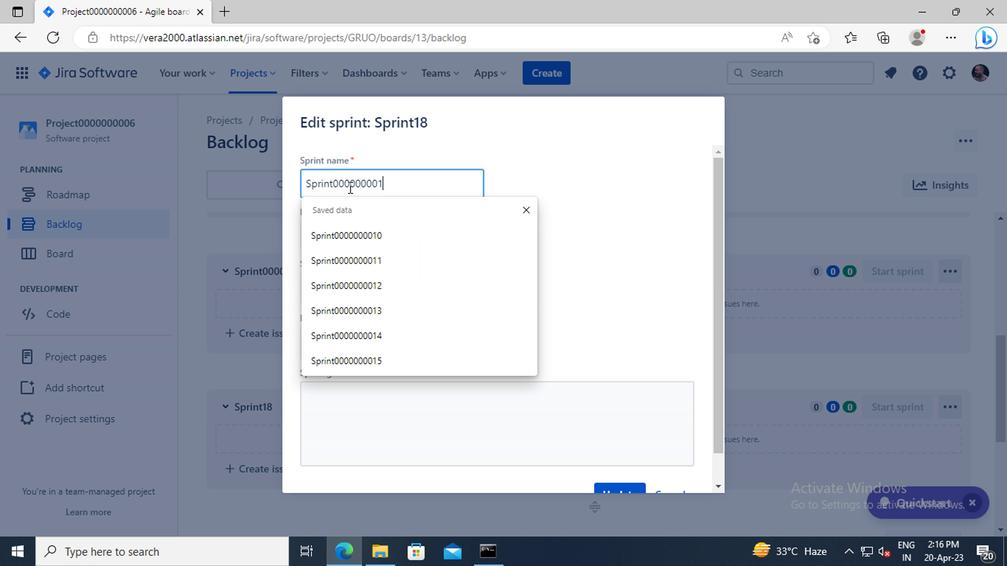 
Action: Mouse moved to (527, 291)
Screenshot: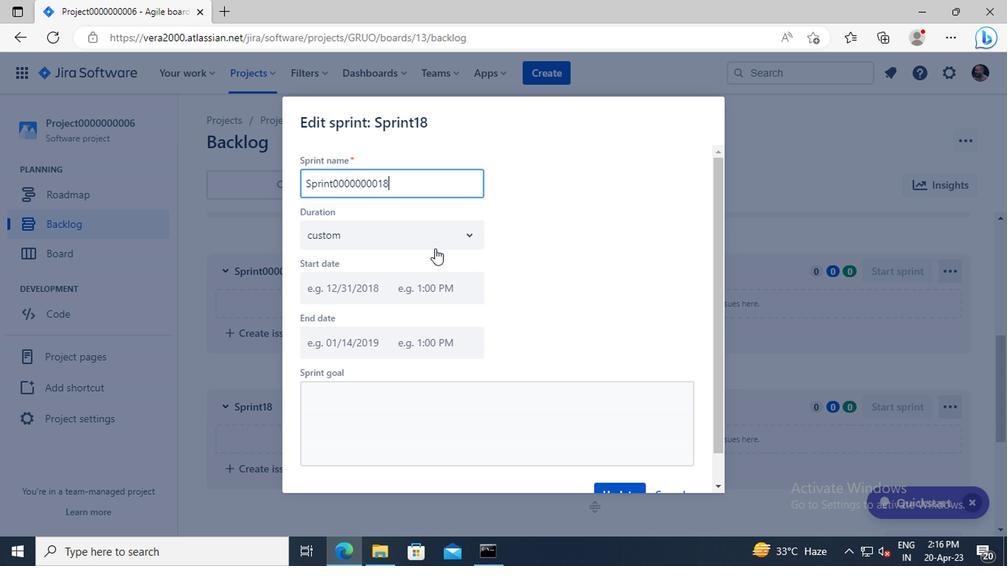 
Action: Mouse scrolled (527, 290) with delta (0, 0)
Screenshot: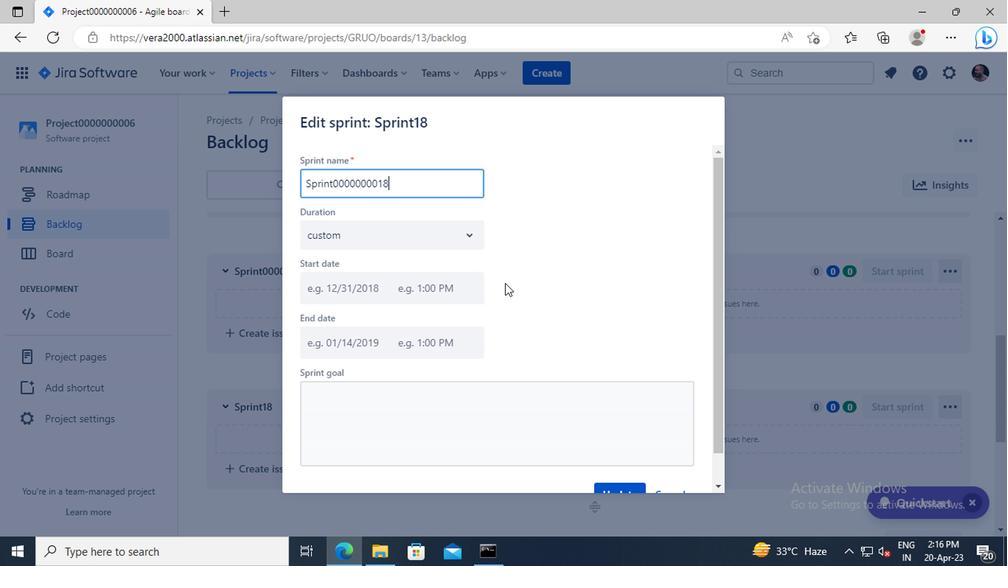 
Action: Mouse moved to (618, 462)
Screenshot: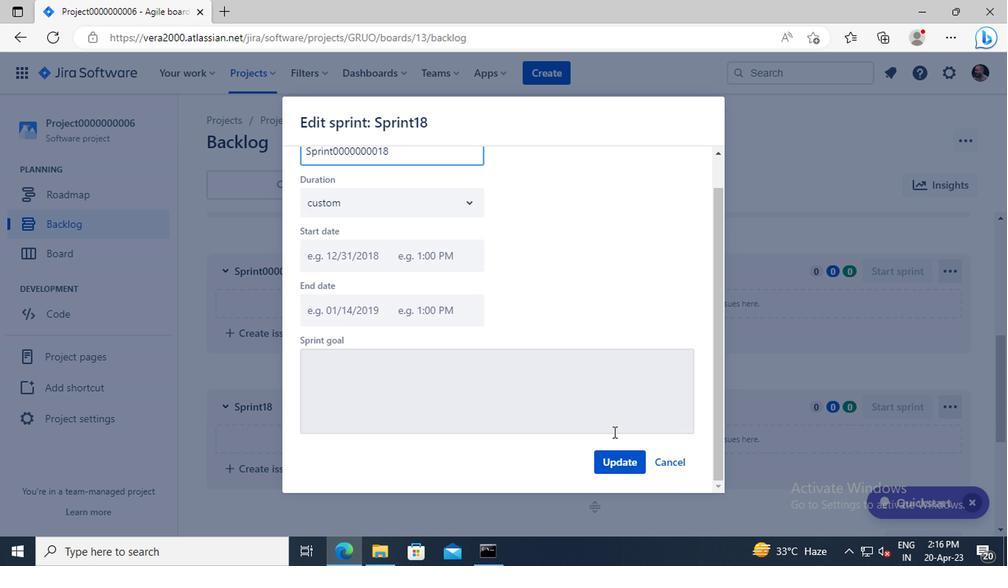 
Action: Mouse pressed left at (618, 462)
Screenshot: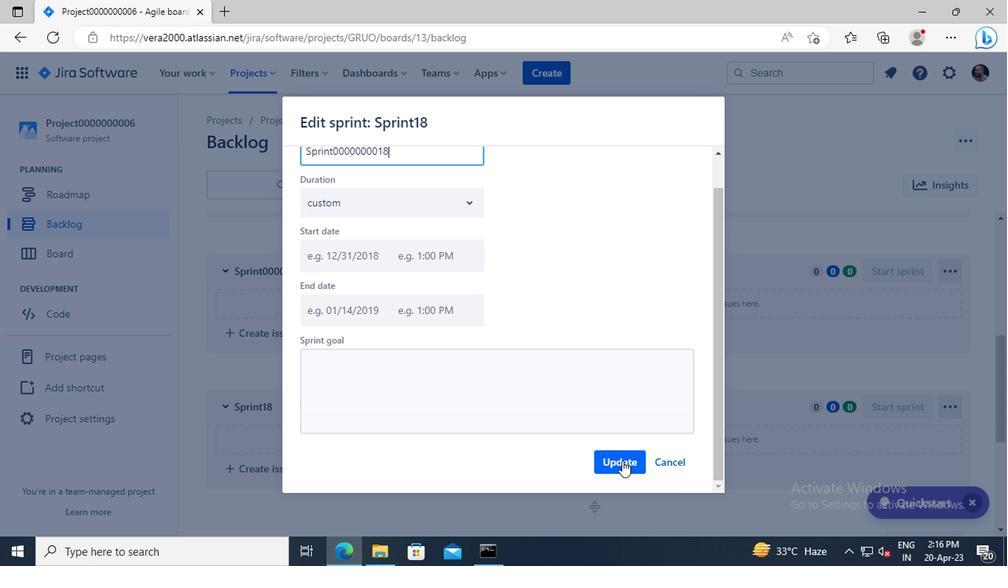 
Action: Mouse moved to (369, 379)
Screenshot: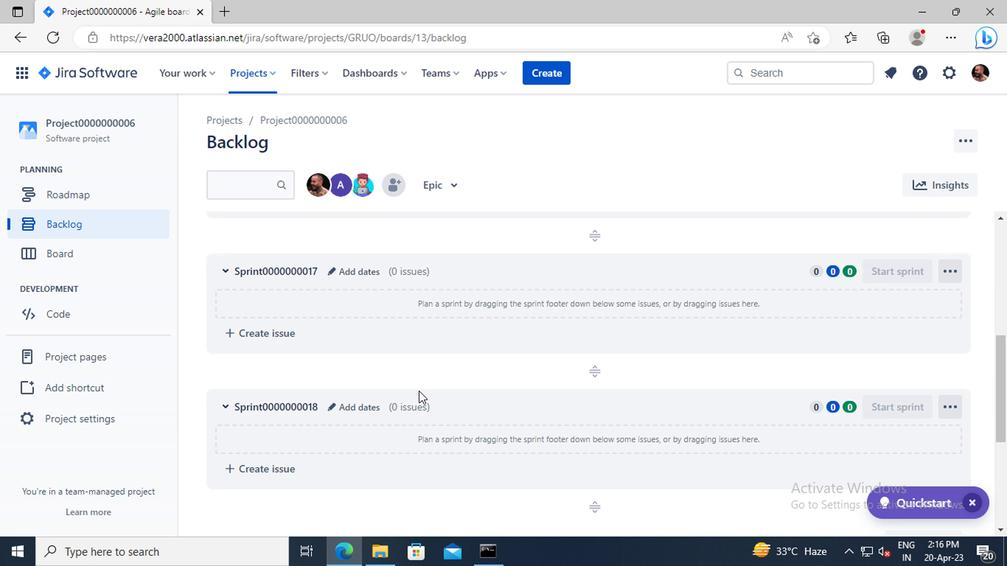 
Action: Mouse scrolled (369, 380) with delta (0, 1)
Screenshot: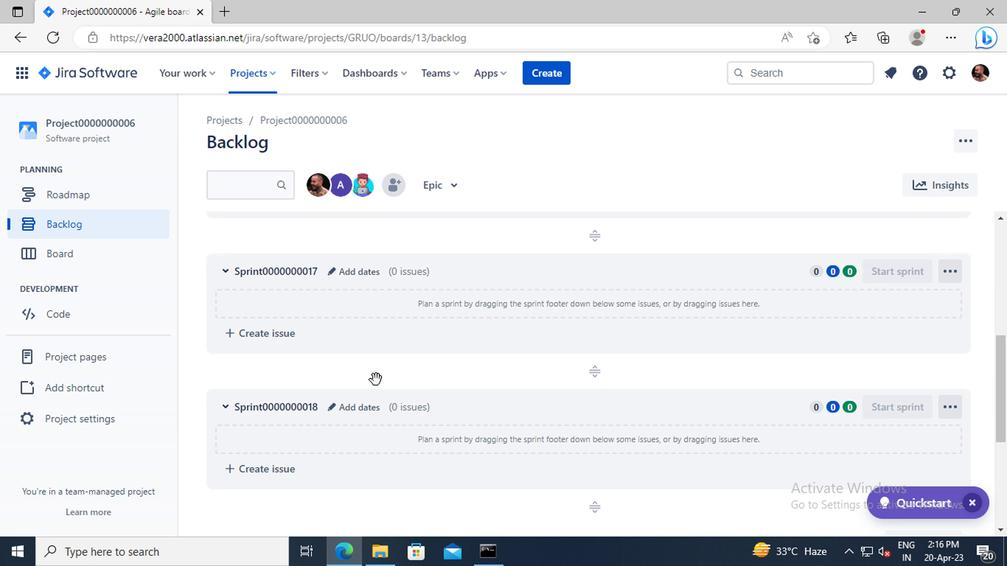 
Action: Mouse scrolled (369, 380) with delta (0, 1)
Screenshot: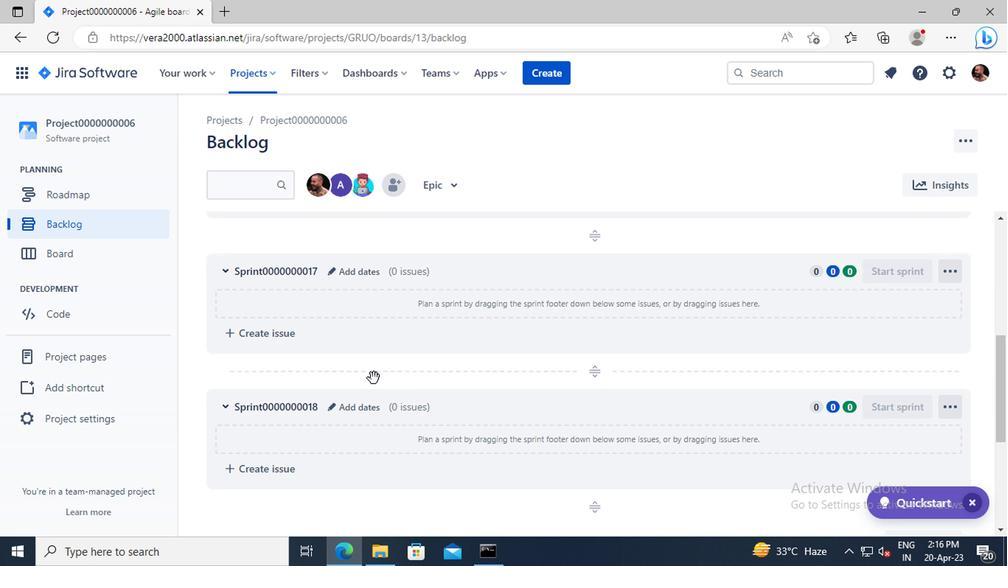 
Action: Mouse scrolled (369, 380) with delta (0, 1)
Screenshot: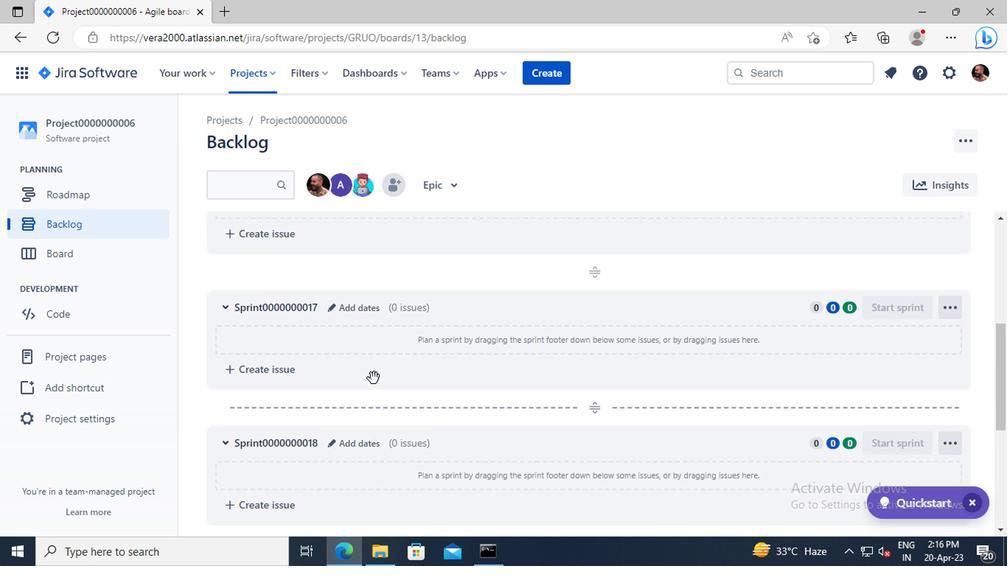 
Action: Mouse moved to (350, 283)
Screenshot: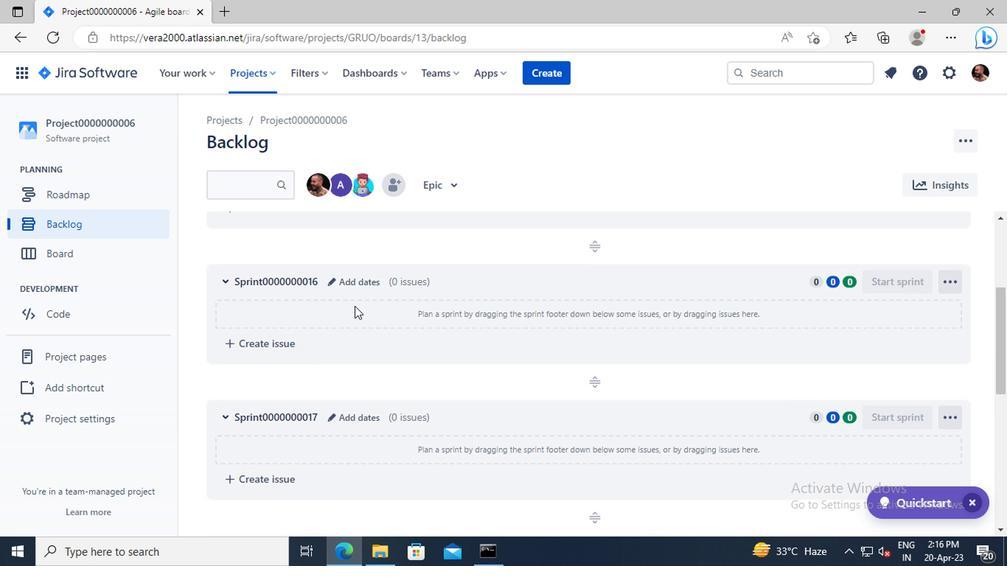 
Action: Mouse pressed left at (350, 283)
Screenshot: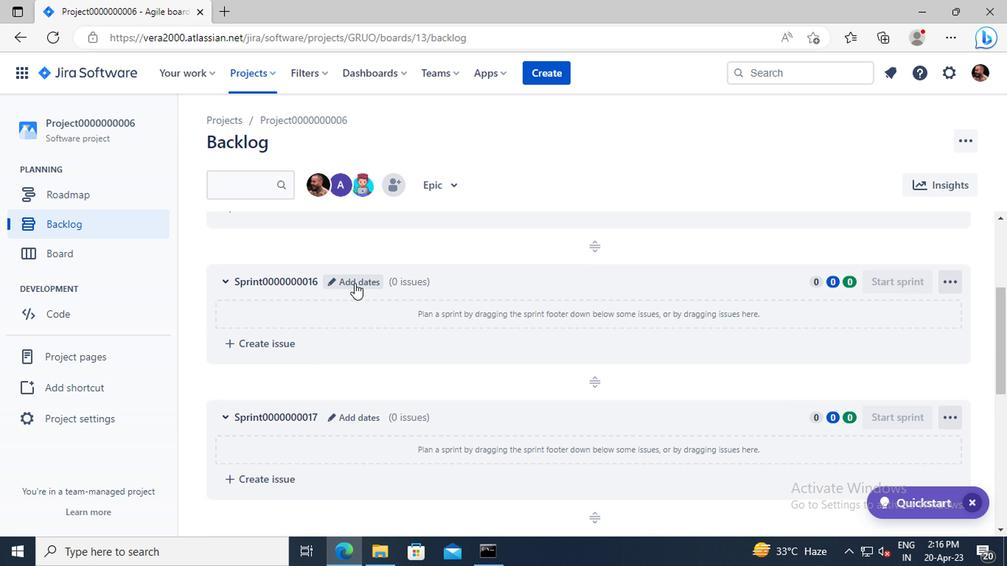 
Action: Mouse moved to (360, 235)
Screenshot: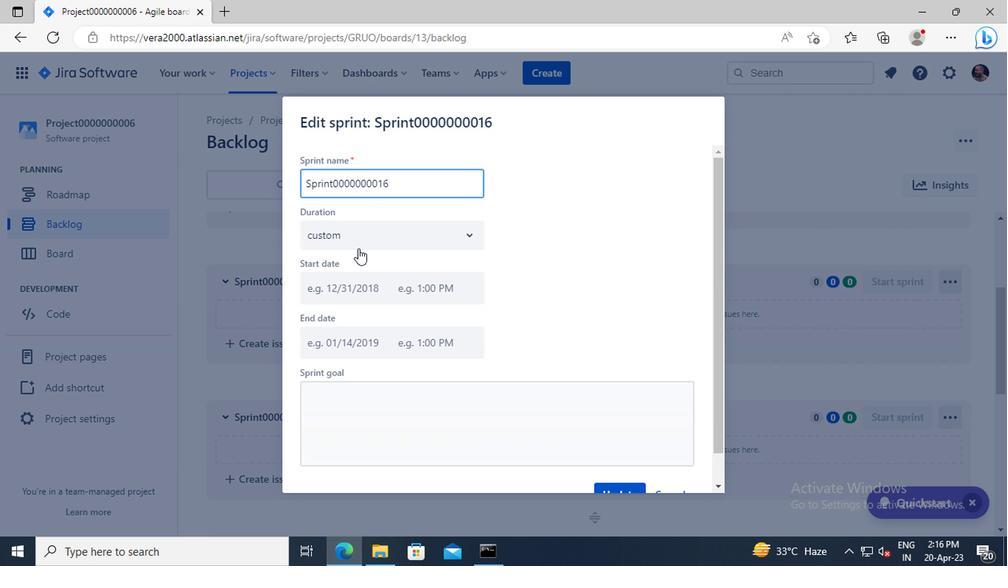 
Action: Mouse pressed left at (360, 235)
Screenshot: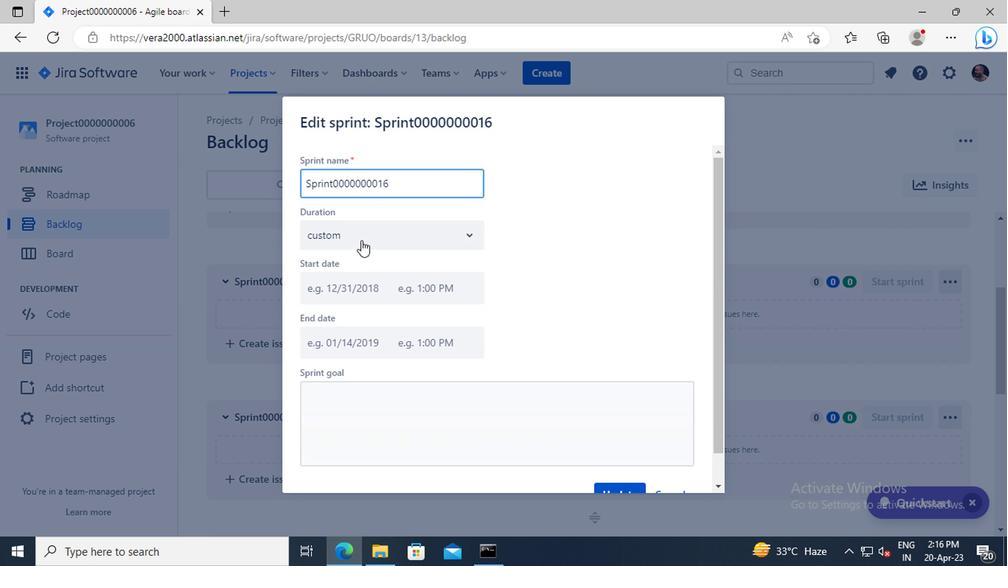 
Action: Mouse moved to (329, 272)
Screenshot: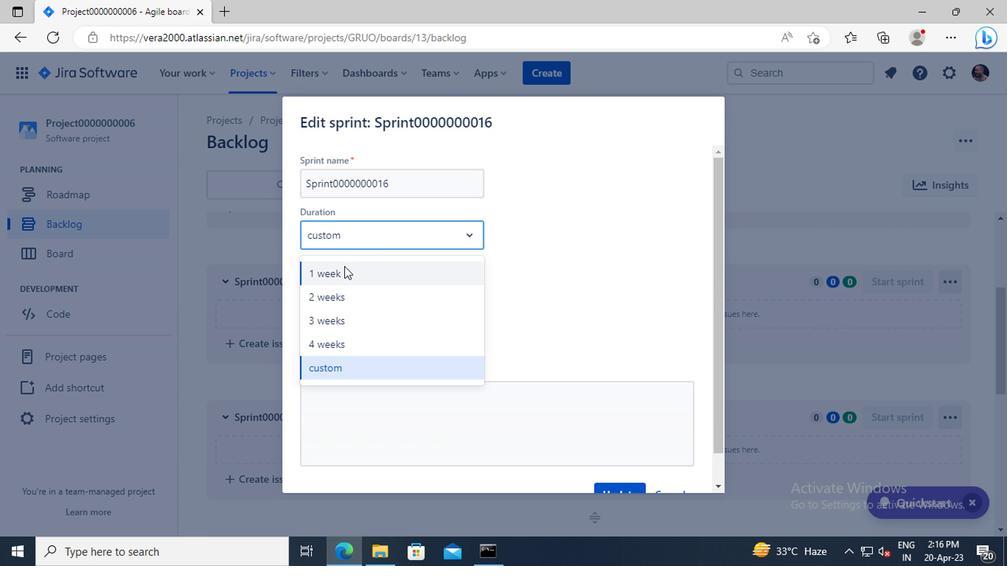 
Action: Mouse pressed left at (329, 272)
Screenshot: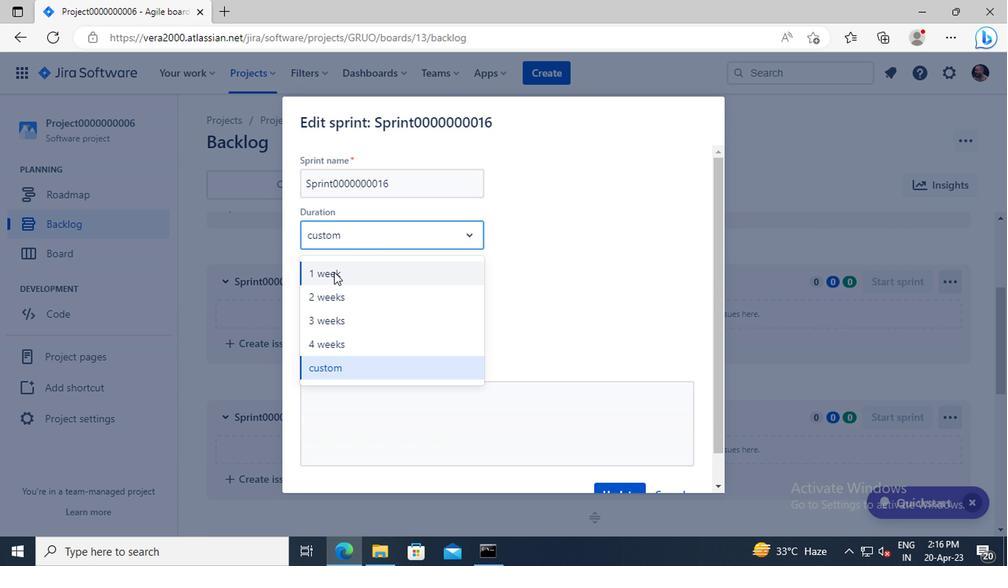 
Action: Mouse moved to (580, 385)
Screenshot: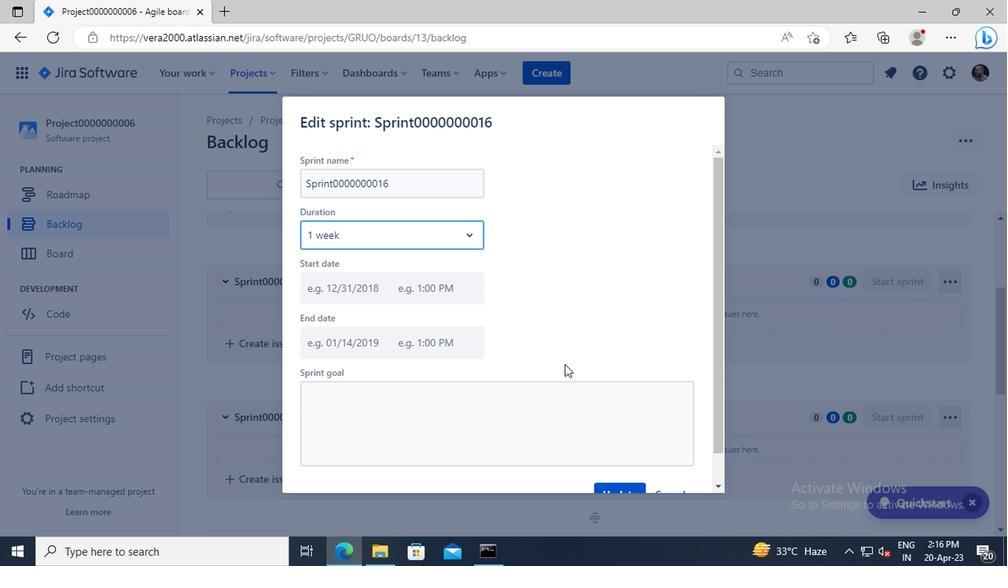 
Action: Mouse scrolled (580, 384) with delta (0, -1)
Screenshot: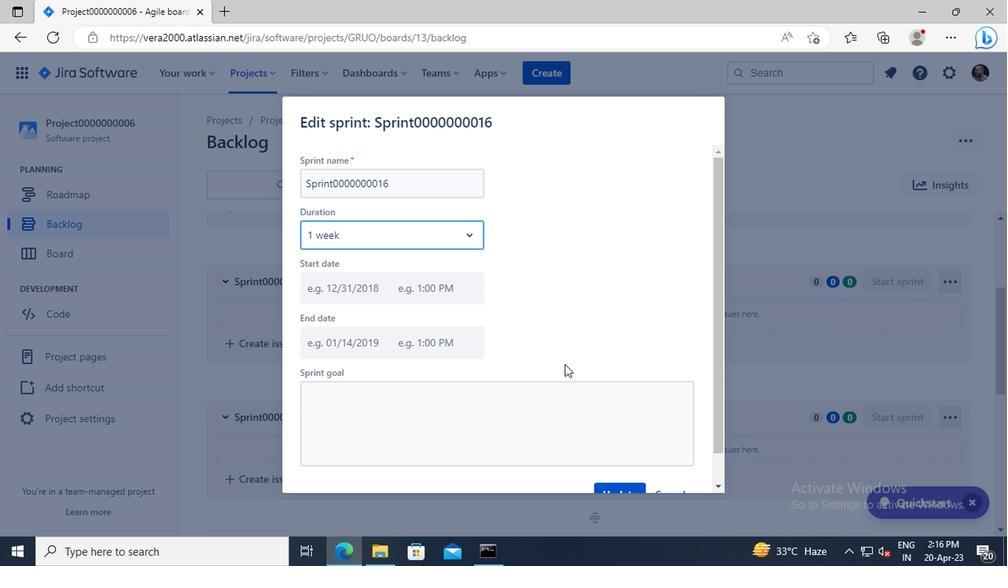 
Action: Mouse moved to (607, 463)
Screenshot: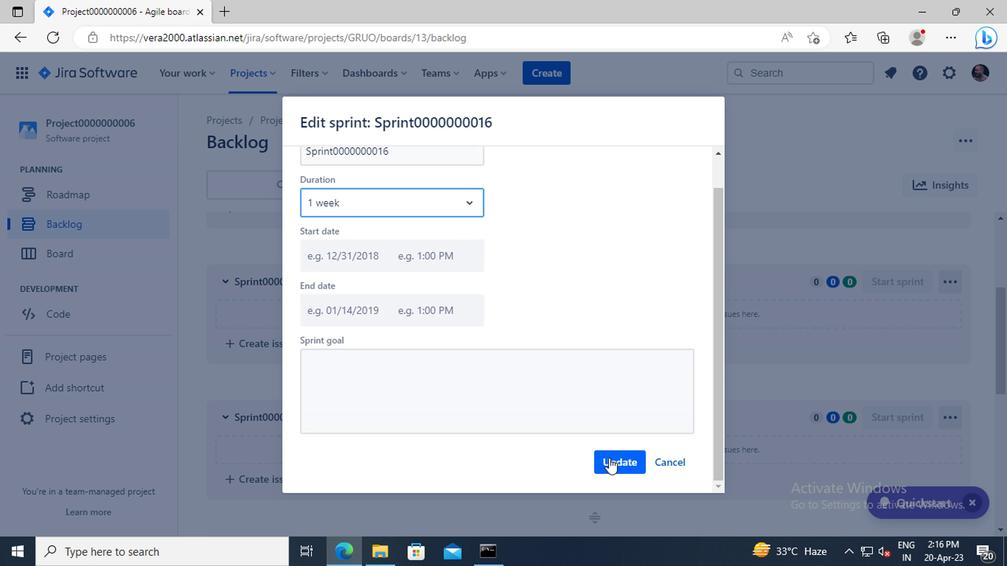 
Action: Mouse pressed left at (607, 463)
Screenshot: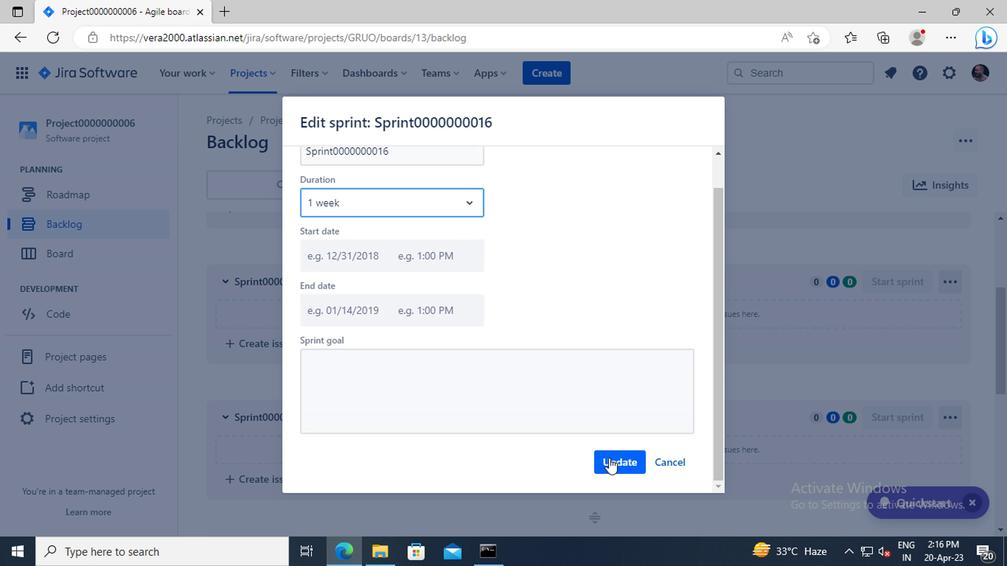 
